 Task: Create new Company, with domain: 'jpmmorgan.com' and type: 'Prospect'. Add new contact for this company, with mail Id: 'Aaradhya18Brown@jpmmorgan.com', First Name: Aaradhya, Last name:  Brown, Job Title: 'Procurement Manager', Phone Number: '(512) 555-2349'. Change life cycle stage to  Lead and lead status to  In Progress. Logged in from softage.6@softage.net
Action: Mouse pressed left at (99, 71)
Screenshot: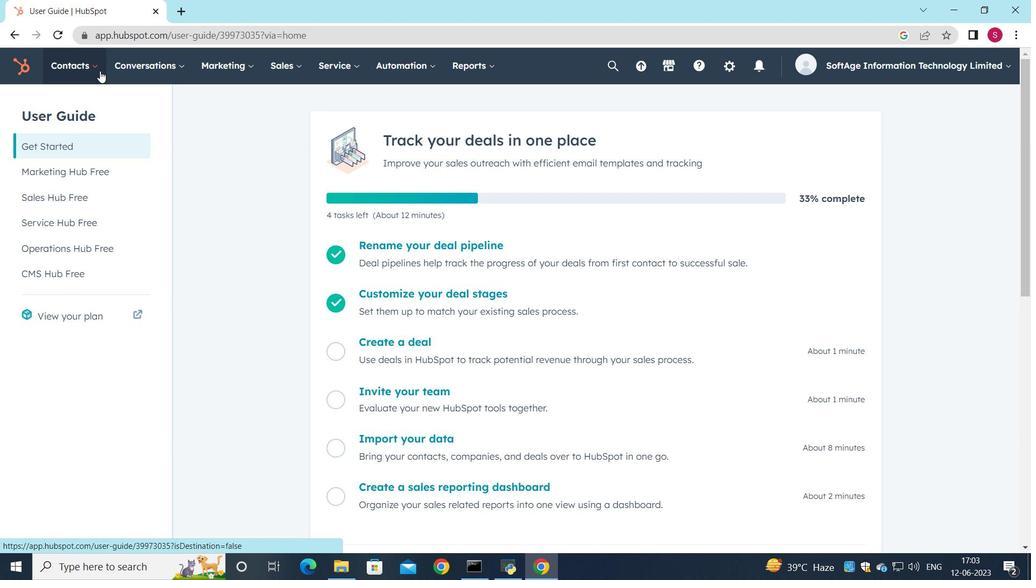 
Action: Mouse moved to (95, 128)
Screenshot: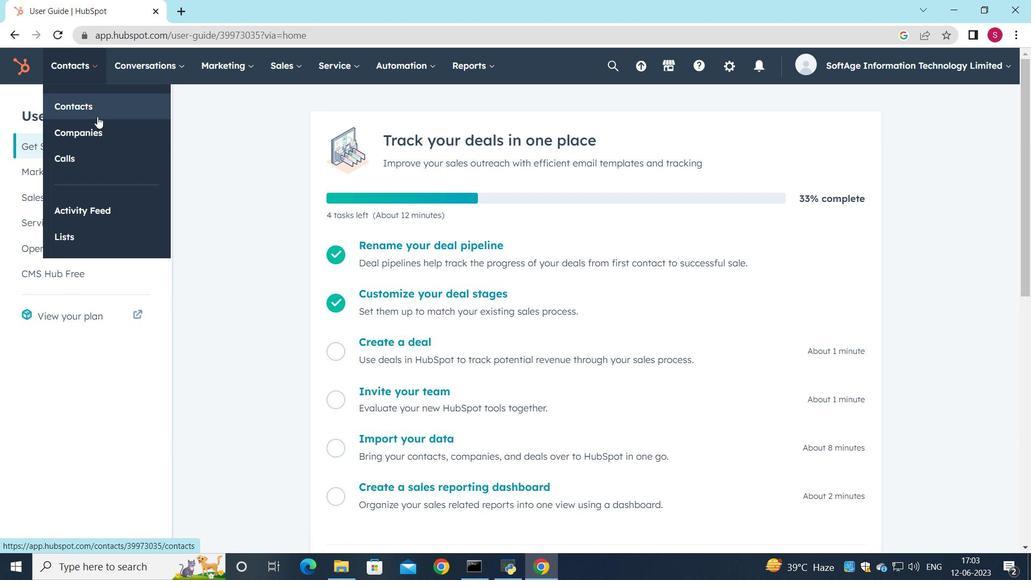 
Action: Mouse pressed left at (95, 128)
Screenshot: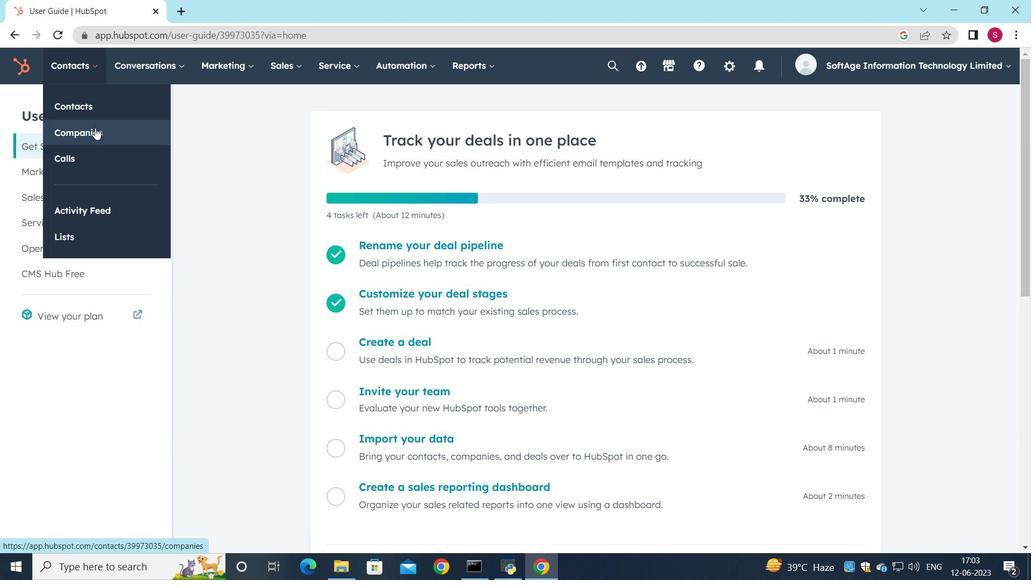 
Action: Mouse moved to (949, 108)
Screenshot: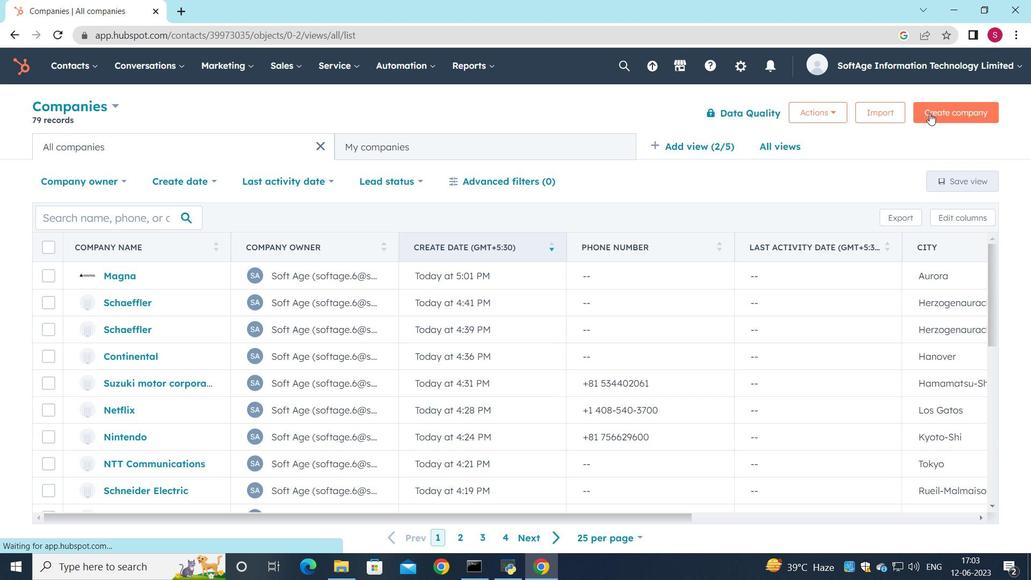 
Action: Mouse pressed left at (949, 108)
Screenshot: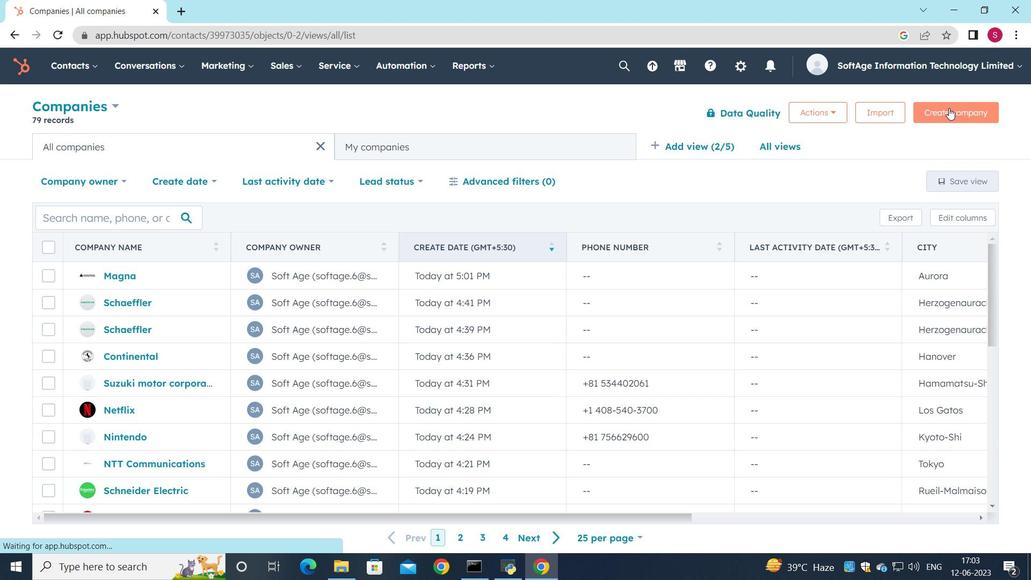 
Action: Mouse moved to (786, 182)
Screenshot: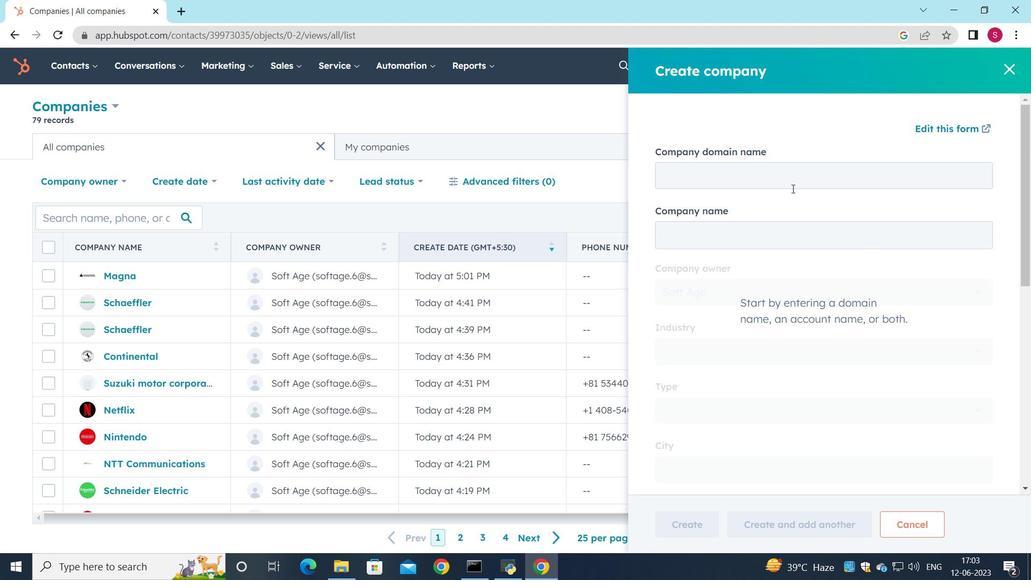 
Action: Mouse pressed left at (786, 182)
Screenshot: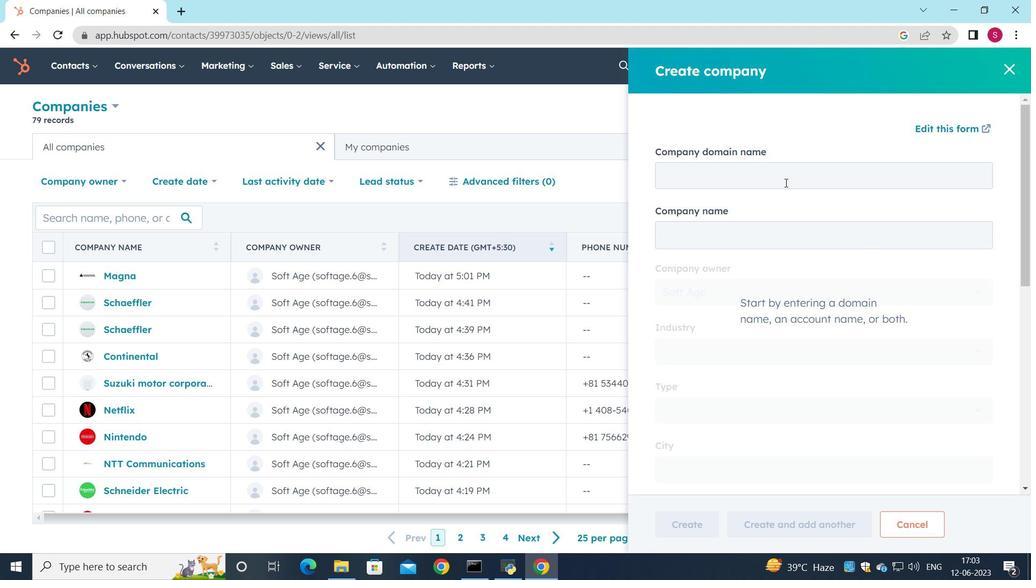 
Action: Key pressed jpmorgan.com
Screenshot: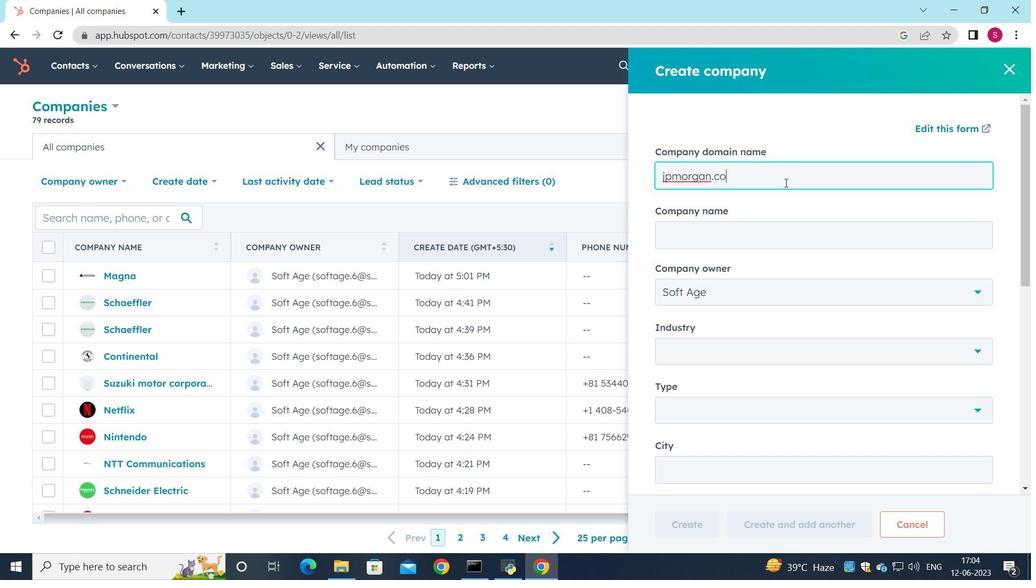 
Action: Mouse moved to (713, 399)
Screenshot: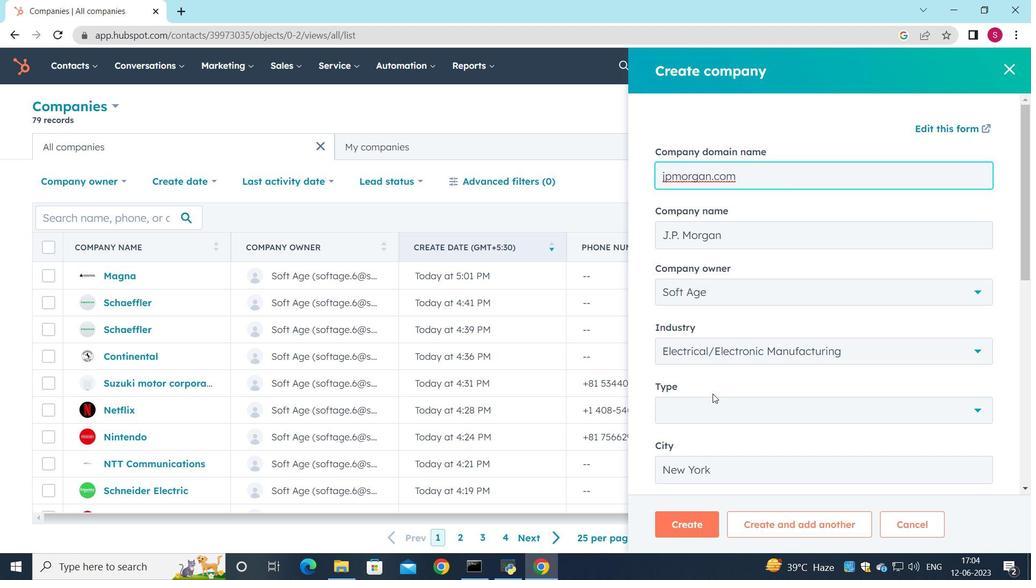 
Action: Mouse pressed left at (713, 399)
Screenshot: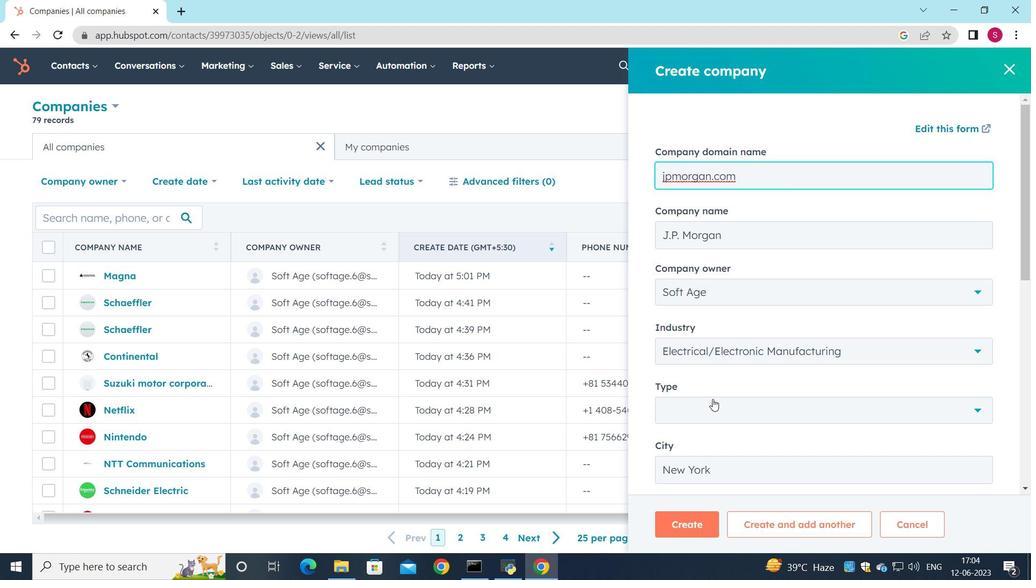 
Action: Mouse moved to (700, 287)
Screenshot: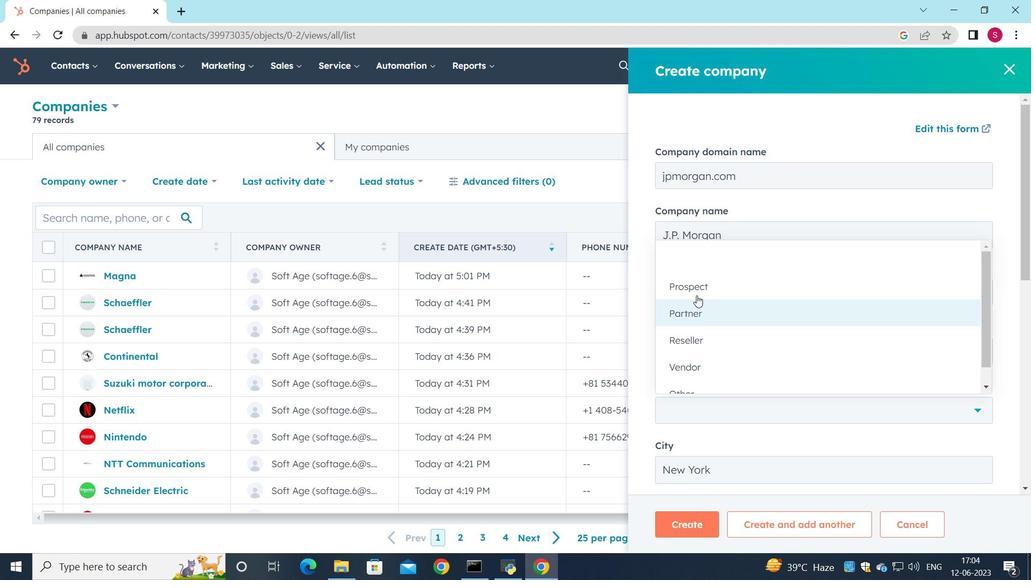 
Action: Mouse pressed left at (700, 287)
Screenshot: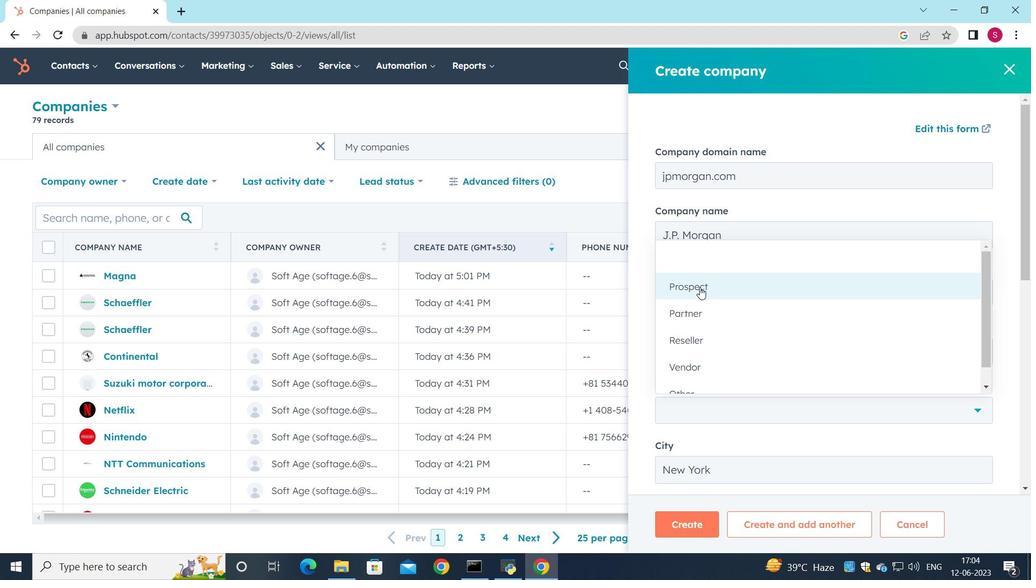 
Action: Mouse moved to (703, 281)
Screenshot: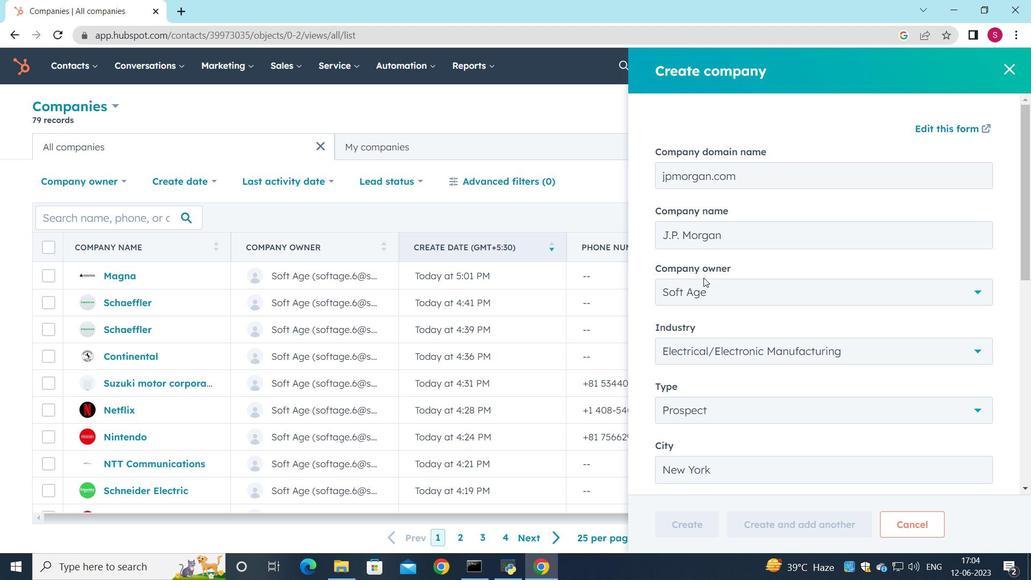 
Action: Mouse scrolled (703, 277) with delta (0, 0)
Screenshot: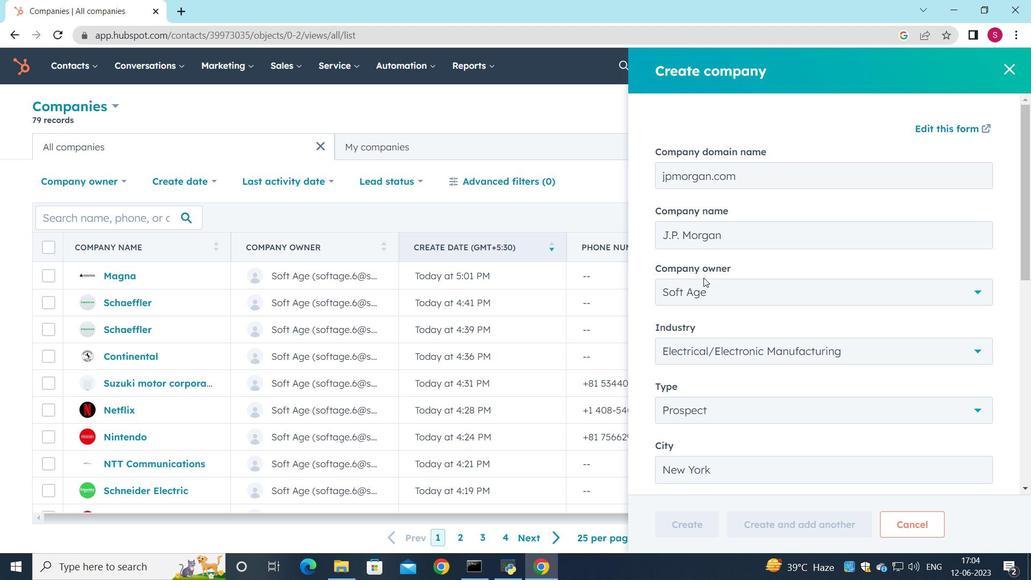 
Action: Mouse moved to (703, 282)
Screenshot: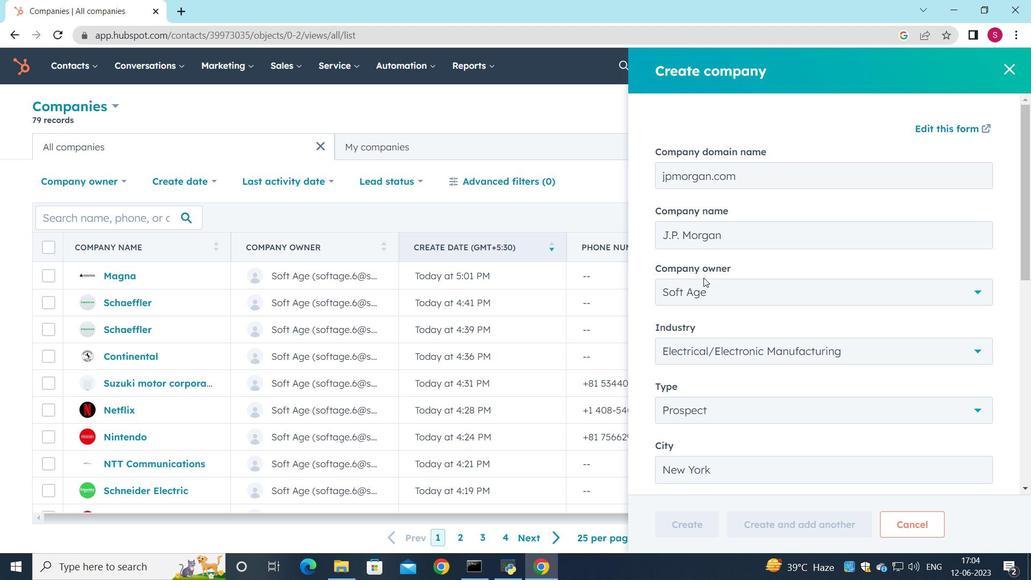 
Action: Mouse scrolled (703, 277) with delta (0, 0)
Screenshot: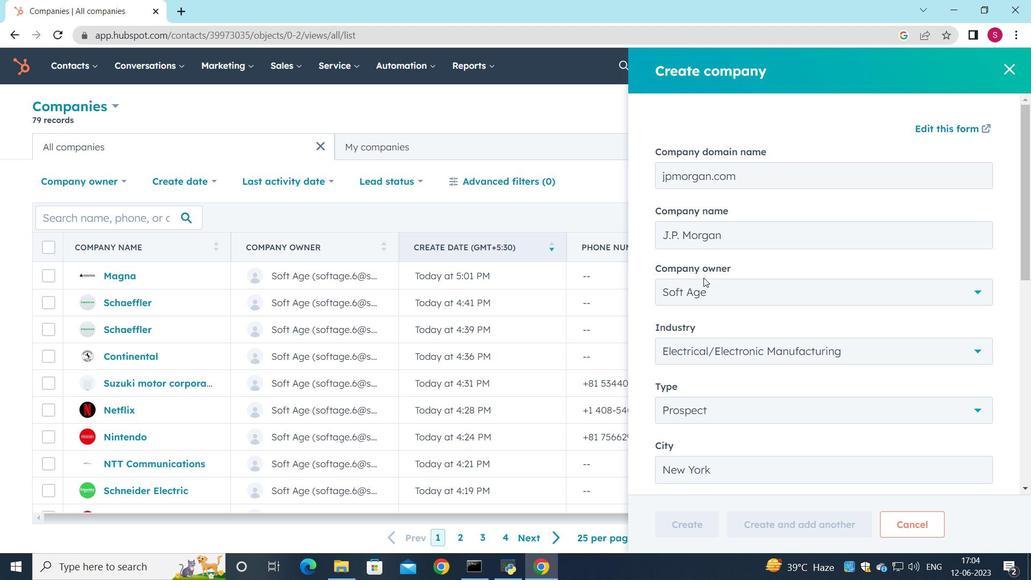 
Action: Mouse moved to (722, 398)
Screenshot: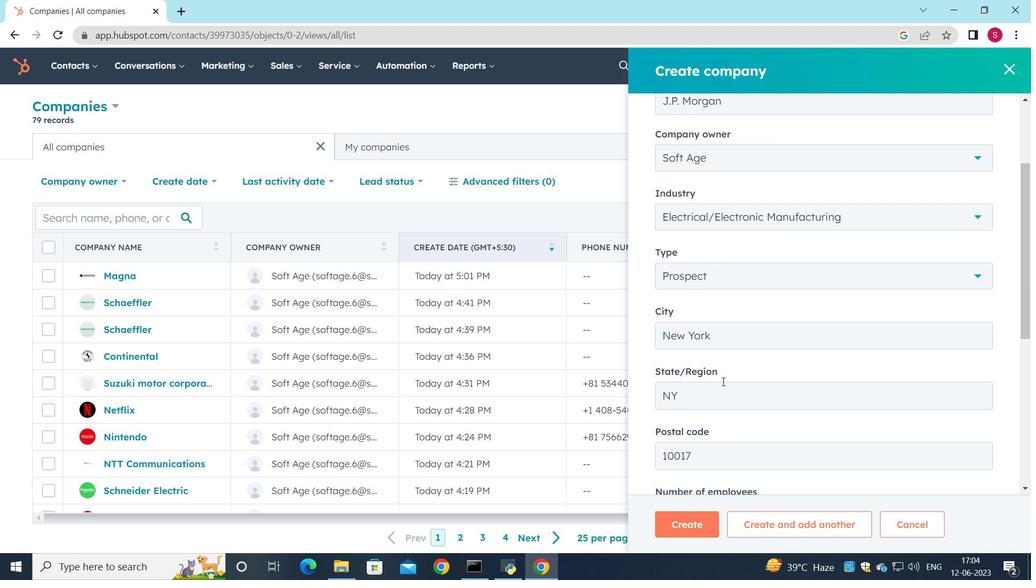 
Action: Mouse scrolled (722, 398) with delta (0, 0)
Screenshot: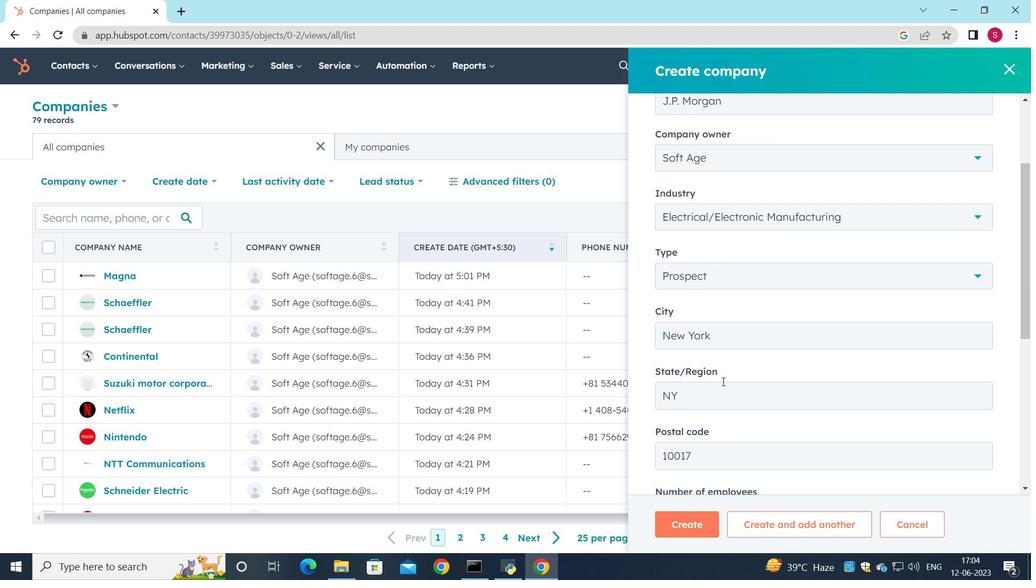 
Action: Mouse moved to (722, 399)
Screenshot: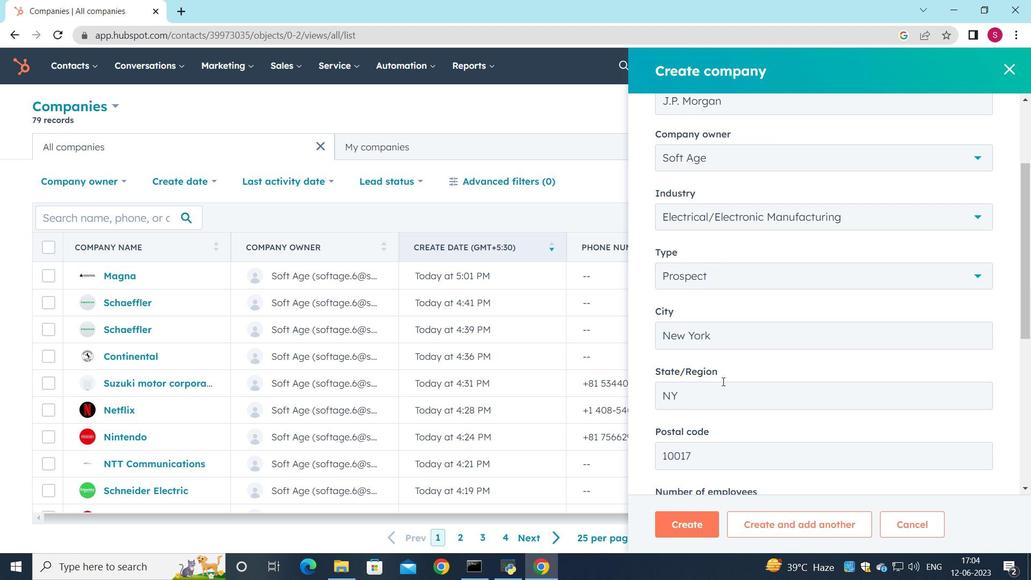 
Action: Mouse scrolled (722, 398) with delta (0, 0)
Screenshot: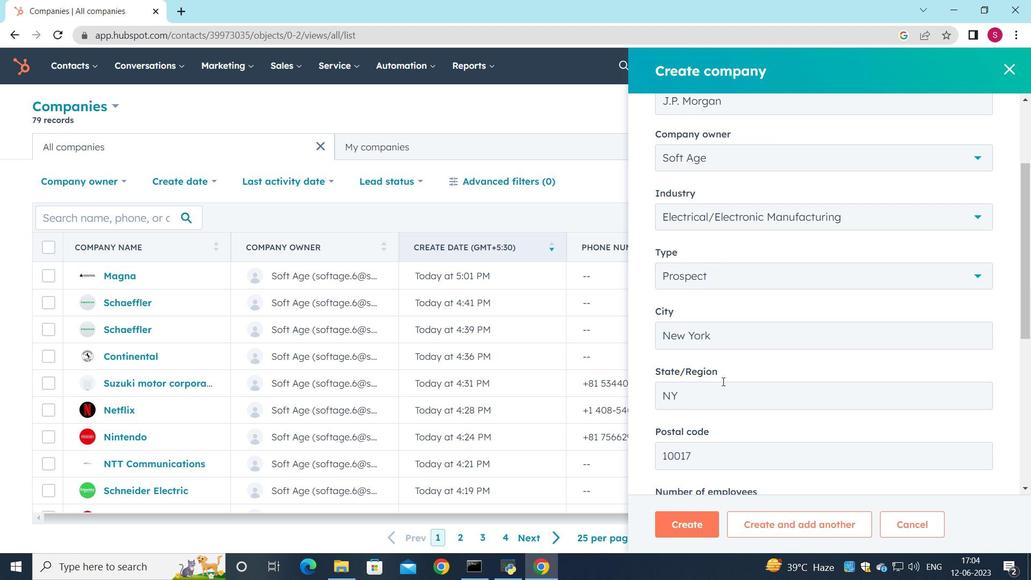 
Action: Mouse scrolled (722, 398) with delta (0, 0)
Screenshot: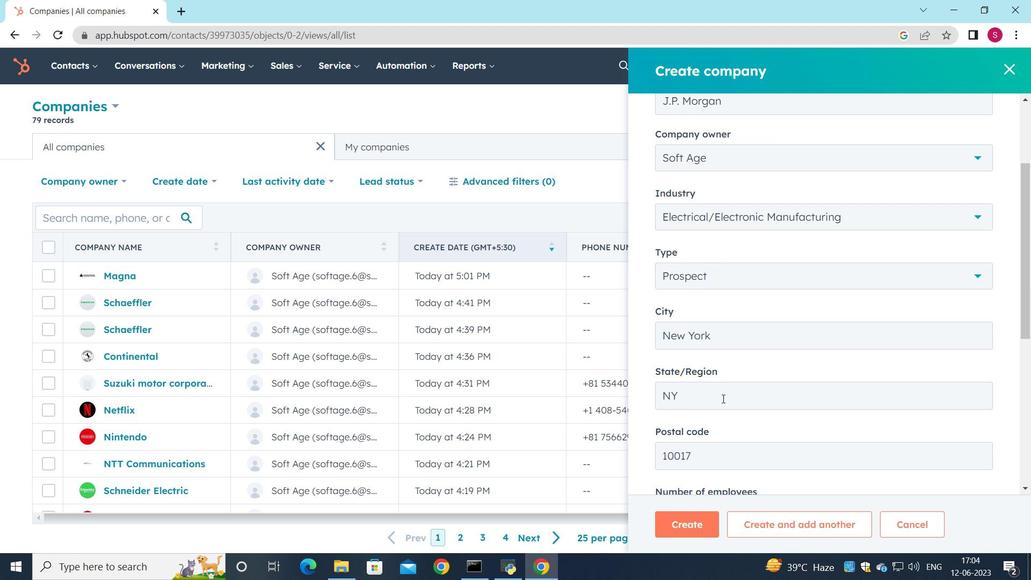 
Action: Mouse moved to (723, 405)
Screenshot: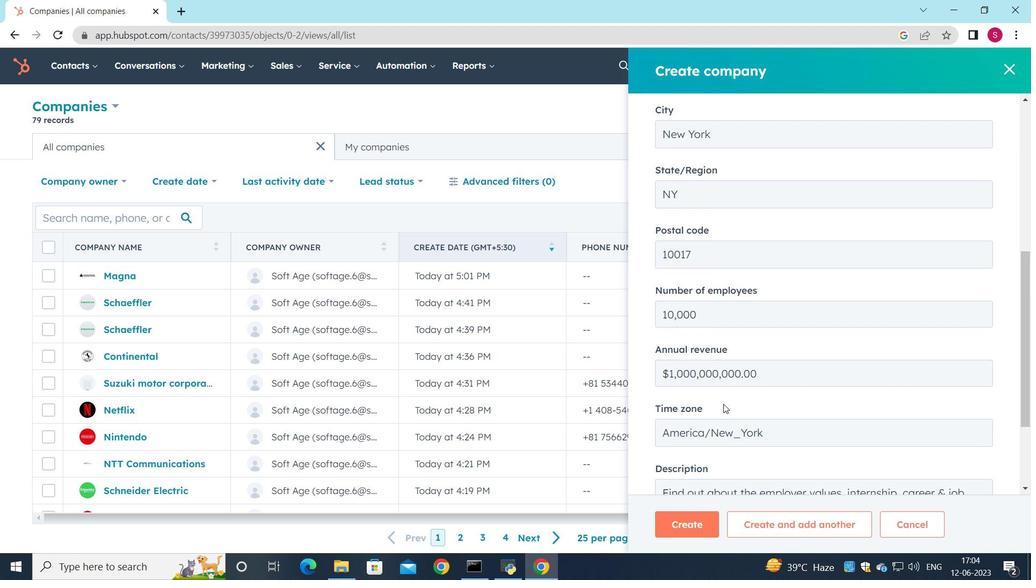 
Action: Mouse scrolled (723, 405) with delta (0, 0)
Screenshot: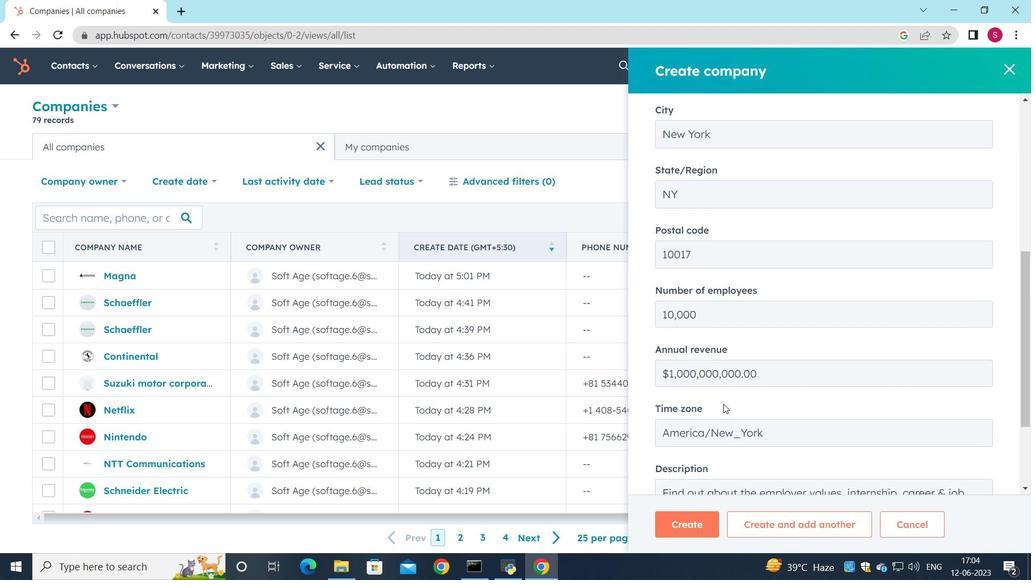 
Action: Mouse scrolled (723, 405) with delta (0, 0)
Screenshot: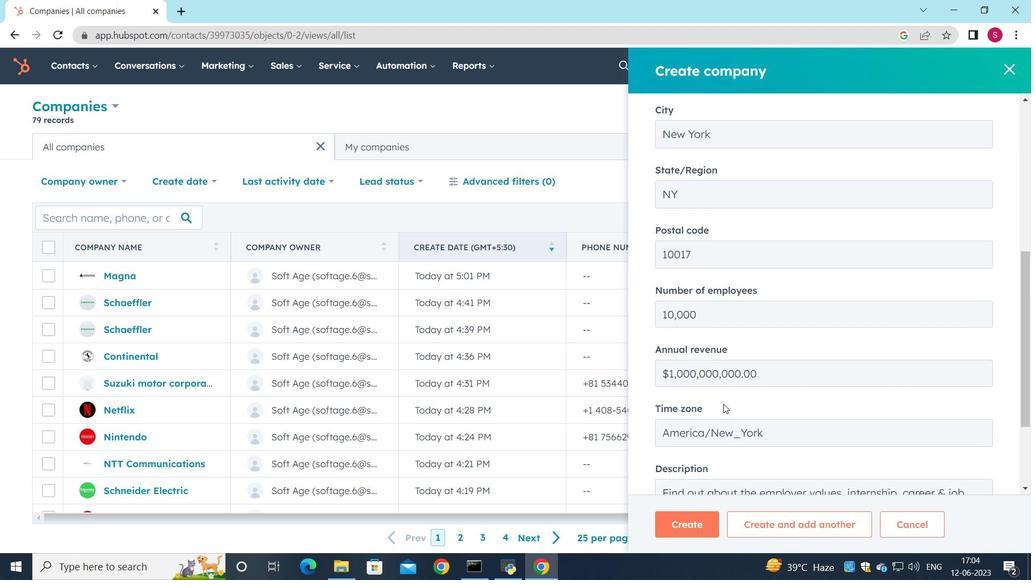 
Action: Mouse moved to (696, 527)
Screenshot: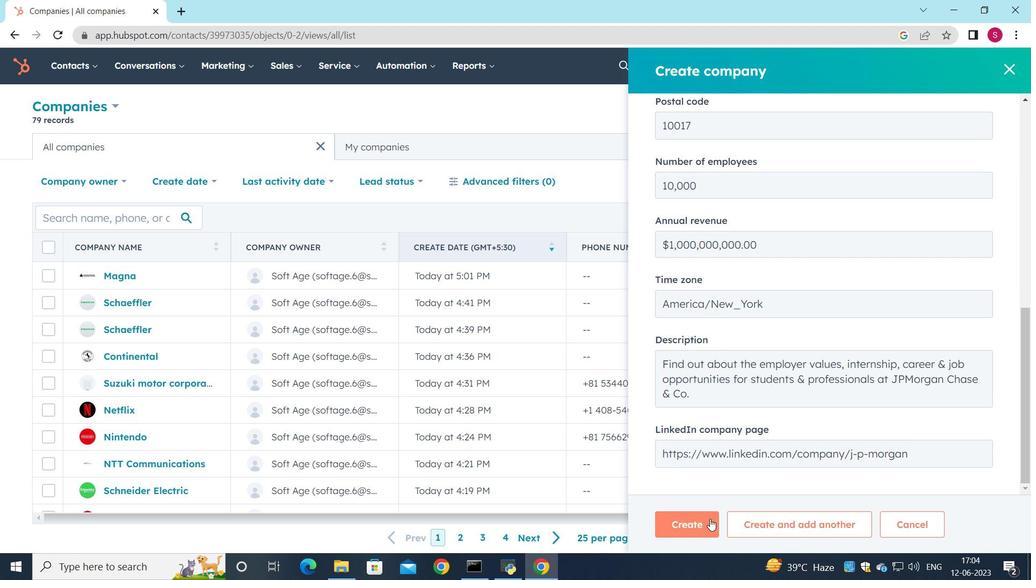 
Action: Mouse pressed left at (696, 527)
Screenshot: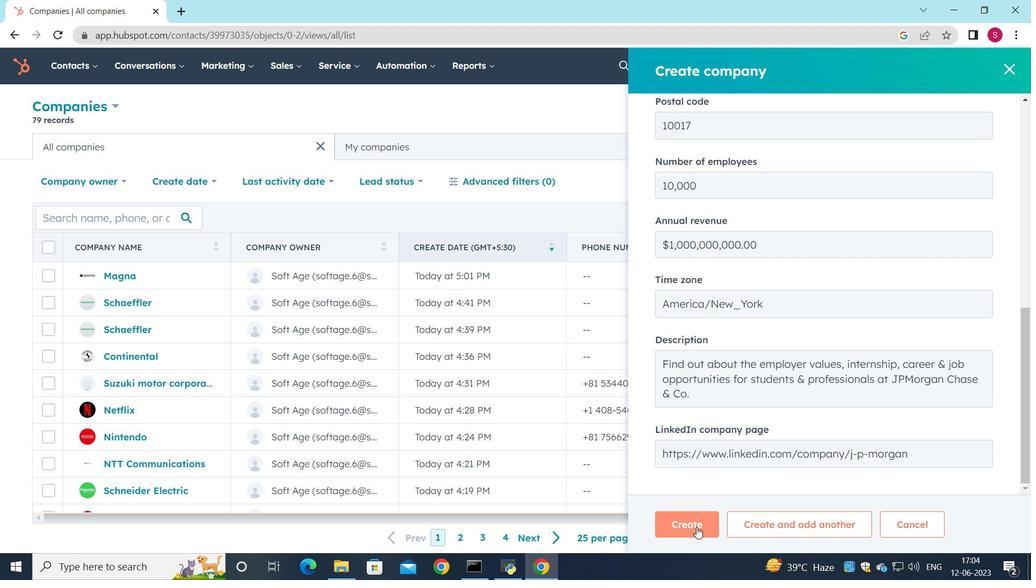 
Action: Mouse moved to (701, 432)
Screenshot: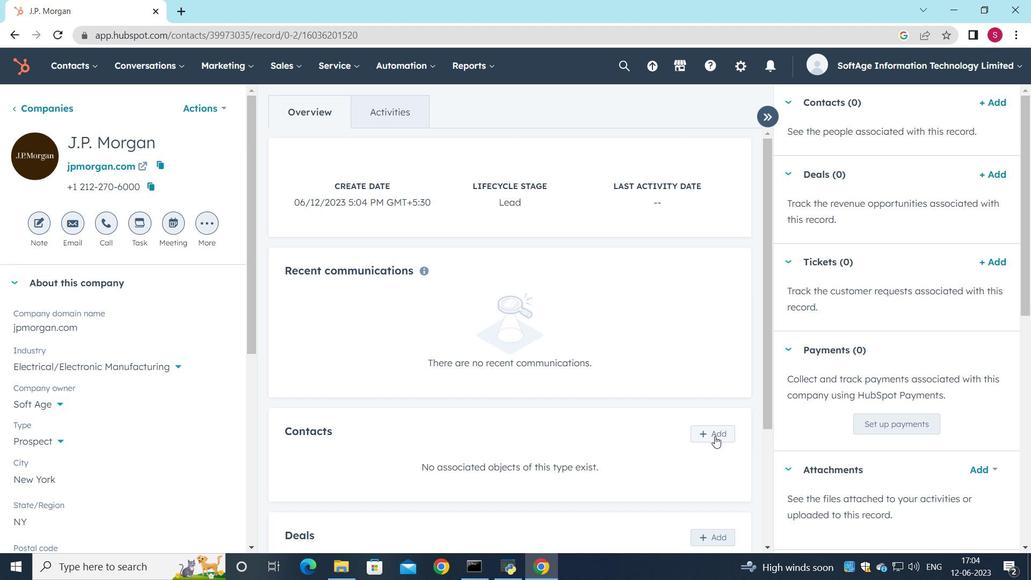 
Action: Mouse pressed left at (701, 432)
Screenshot: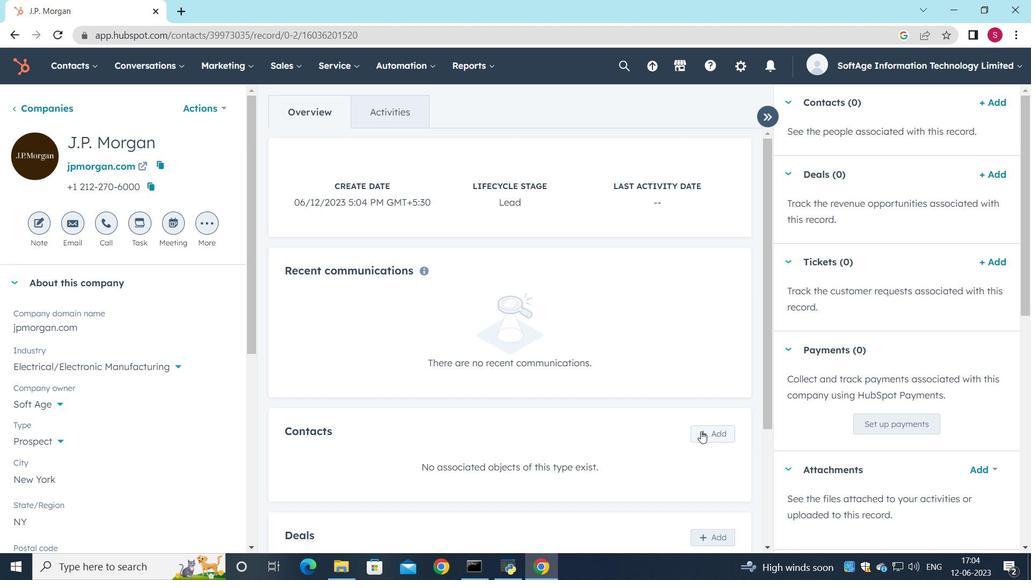 
Action: Mouse moved to (721, 127)
Screenshot: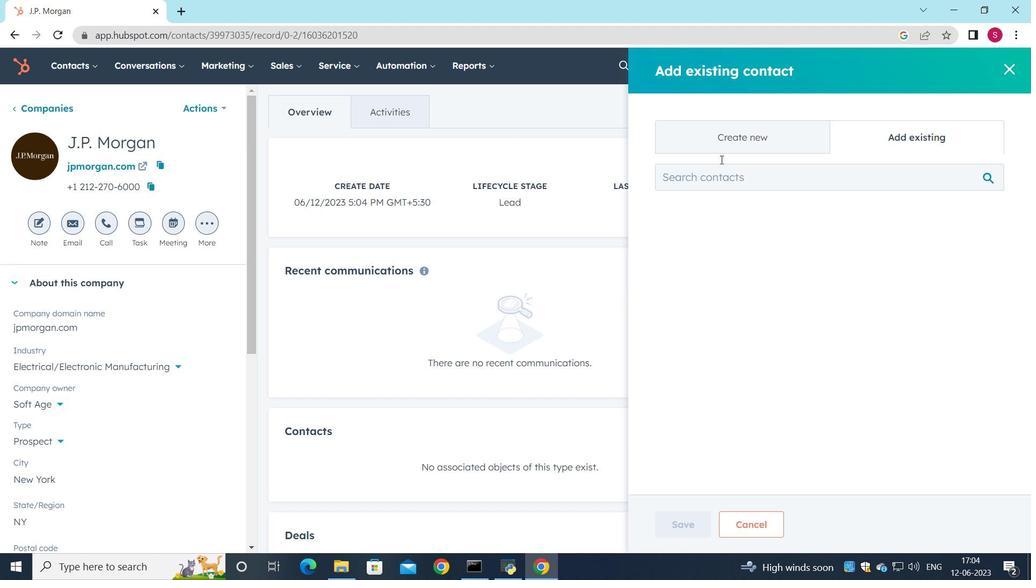 
Action: Mouse pressed left at (721, 127)
Screenshot: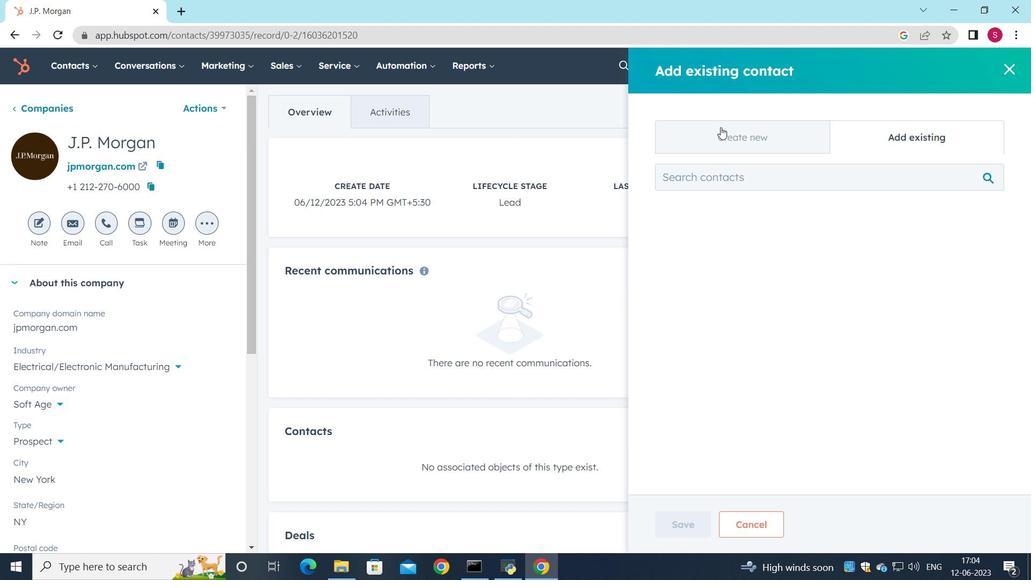 
Action: Mouse moved to (725, 216)
Screenshot: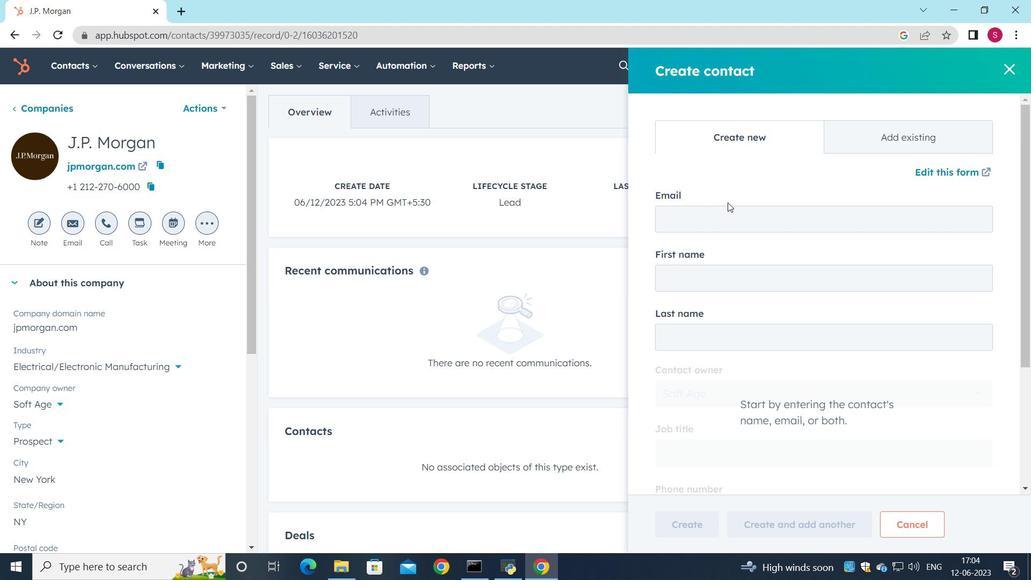 
Action: Mouse pressed left at (725, 216)
Screenshot: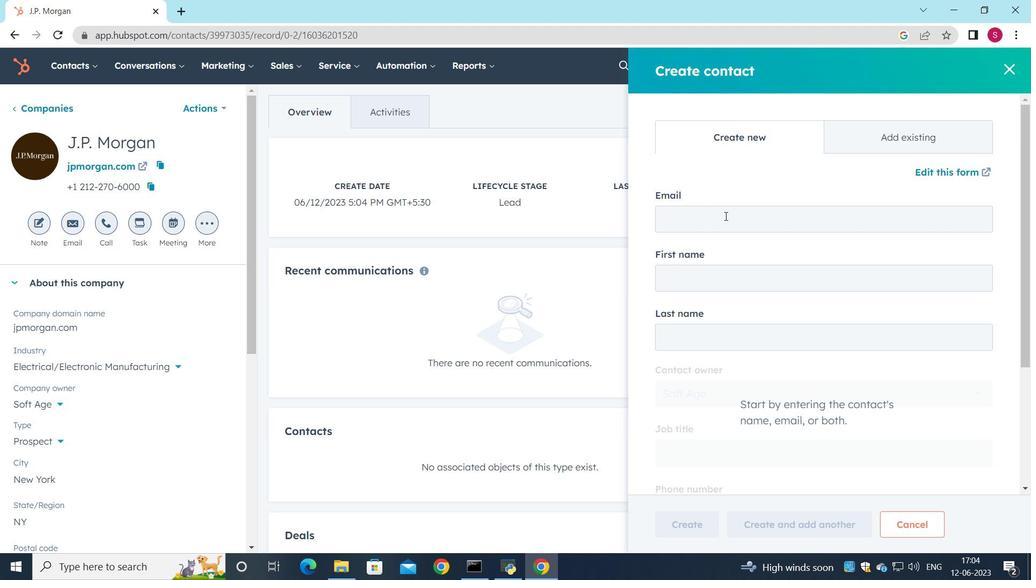 
Action: Key pressed <Key.shift>Aaradhya18<Key.shift><Key.shift><Key.shift><Key.shift>Brown<Key.shift><Key.shift><Key.shift>@jpmorgan.com
Screenshot: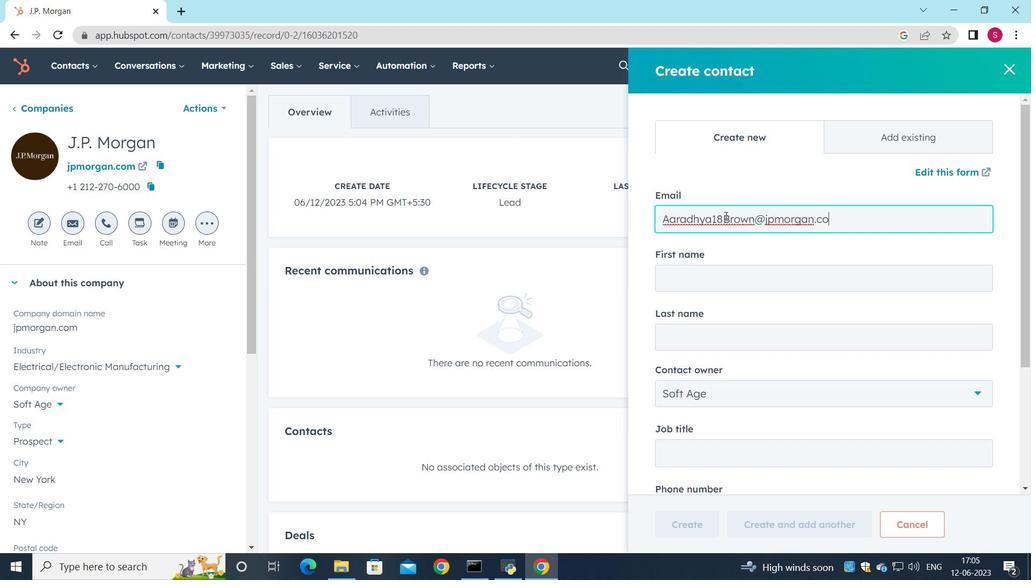 
Action: Mouse moved to (732, 283)
Screenshot: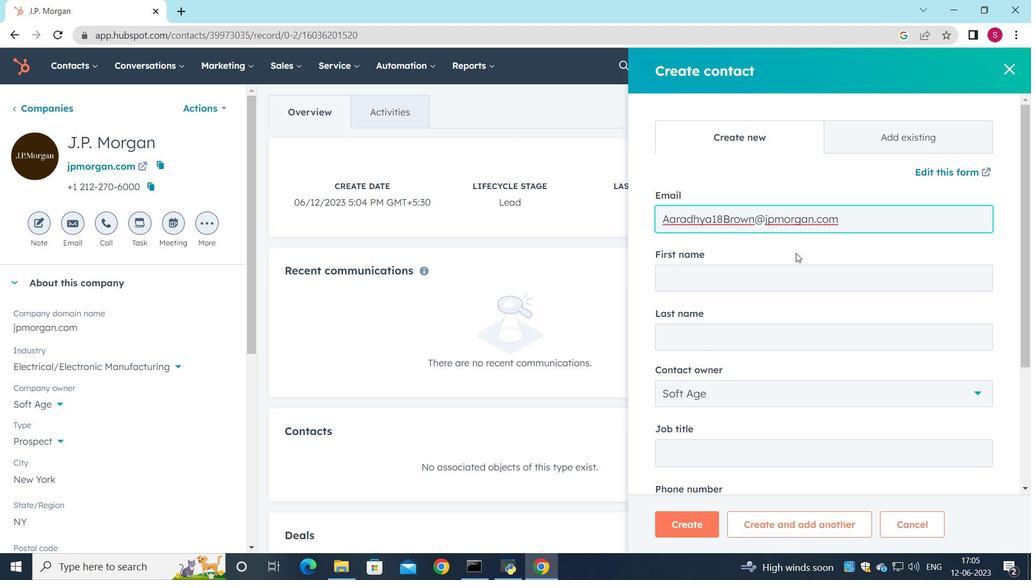 
Action: Mouse pressed left at (732, 283)
Screenshot: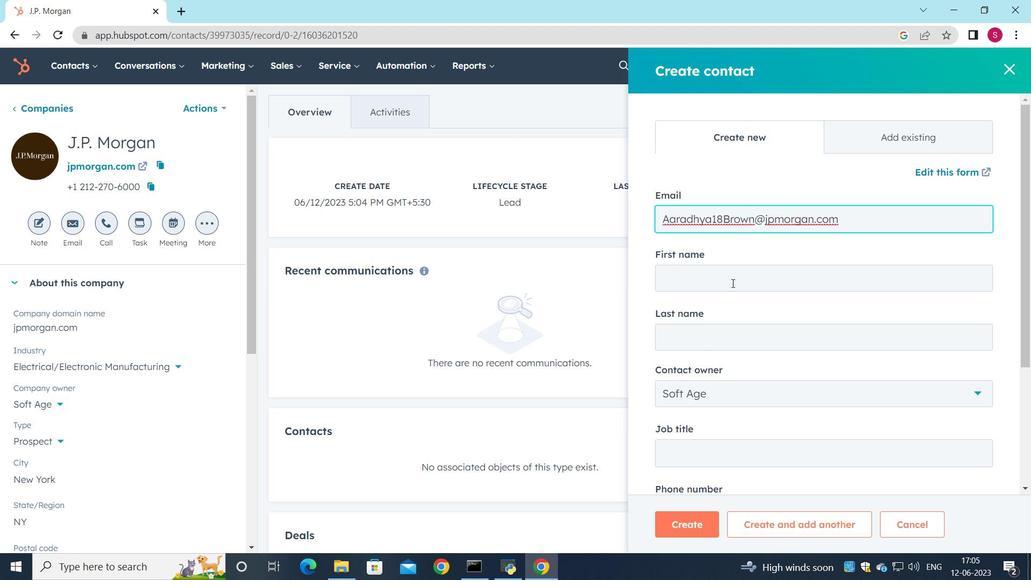 
Action: Key pressed <Key.shift>Aradhya
Screenshot: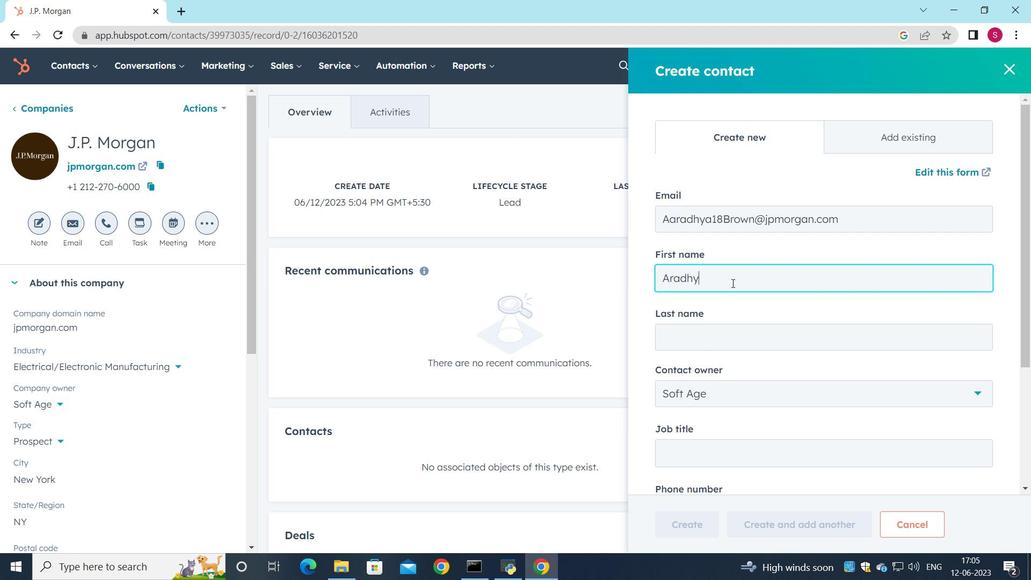 
Action: Mouse moved to (675, 344)
Screenshot: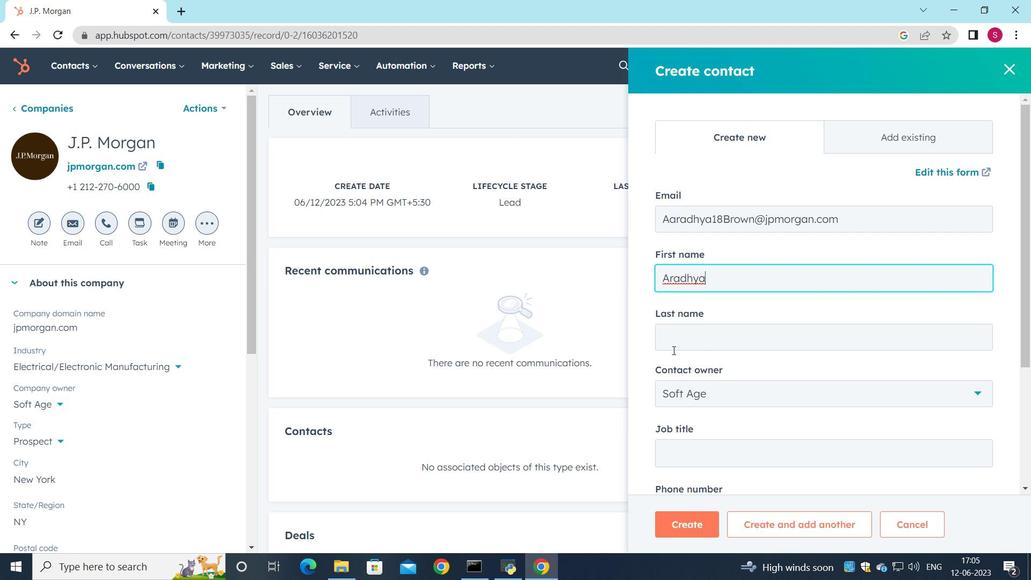 
Action: Mouse pressed left at (675, 344)
Screenshot: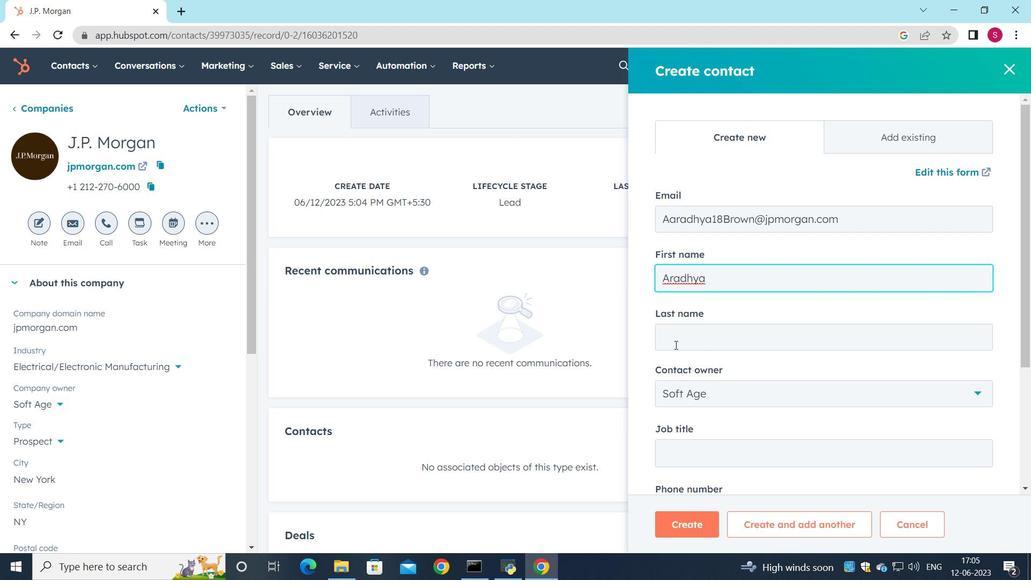 
Action: Key pressed <Key.shift_r><Key.shift_r><Key.shift_r><Key.shift_r><Key.shift_r><Key.shift_r><Key.shift_r>Brown
Screenshot: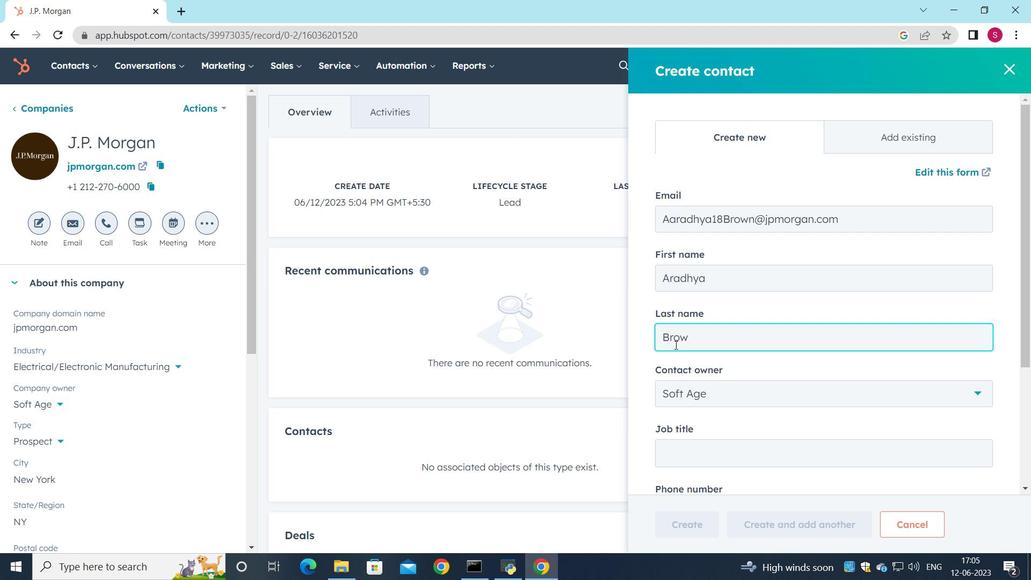
Action: Mouse moved to (737, 457)
Screenshot: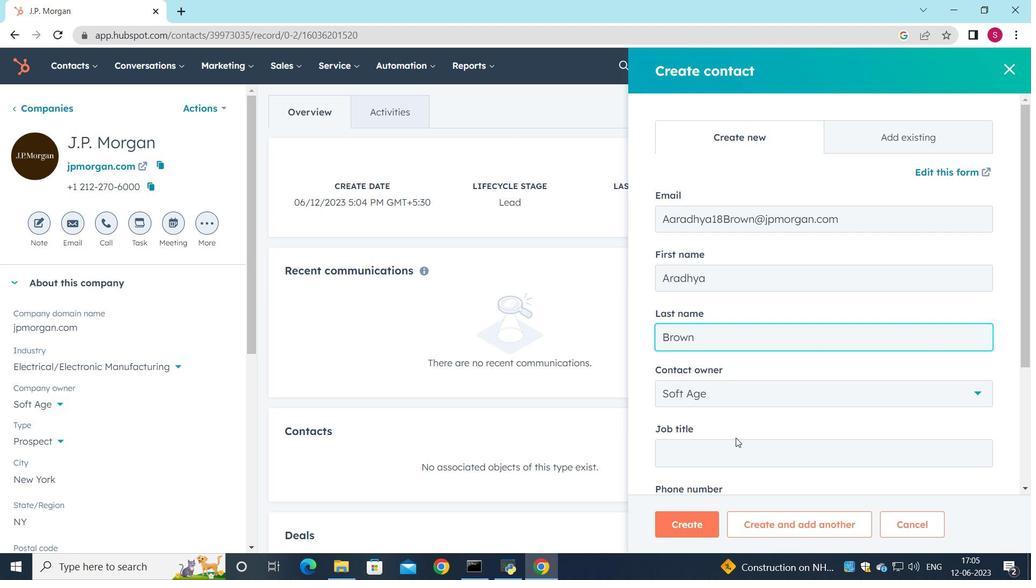 
Action: Mouse pressed left at (737, 457)
Screenshot: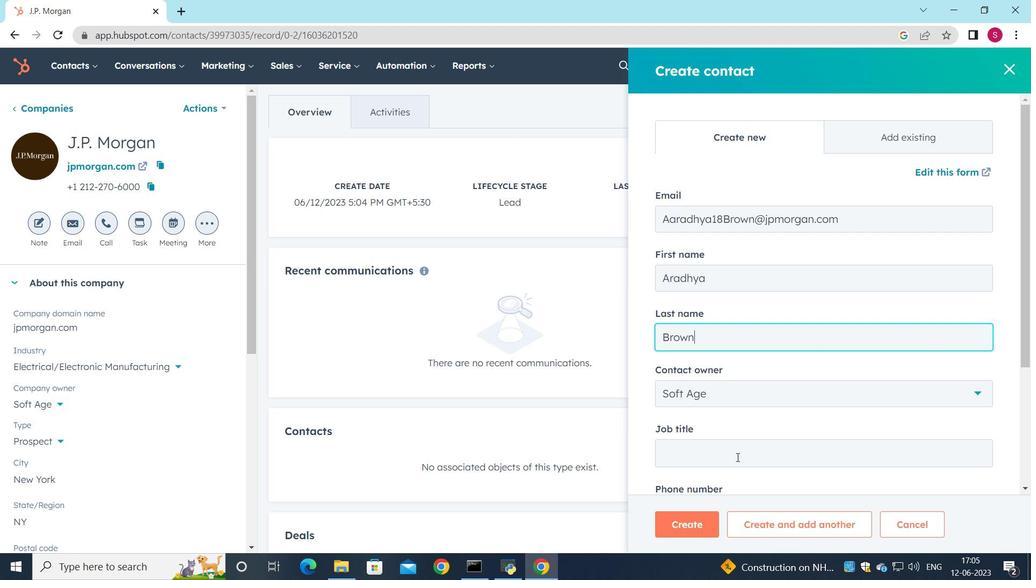 
Action: Key pressed <Key.shift_r><Key.shift_r>Procurement<Key.space><Key.shift_r>Manager
Screenshot: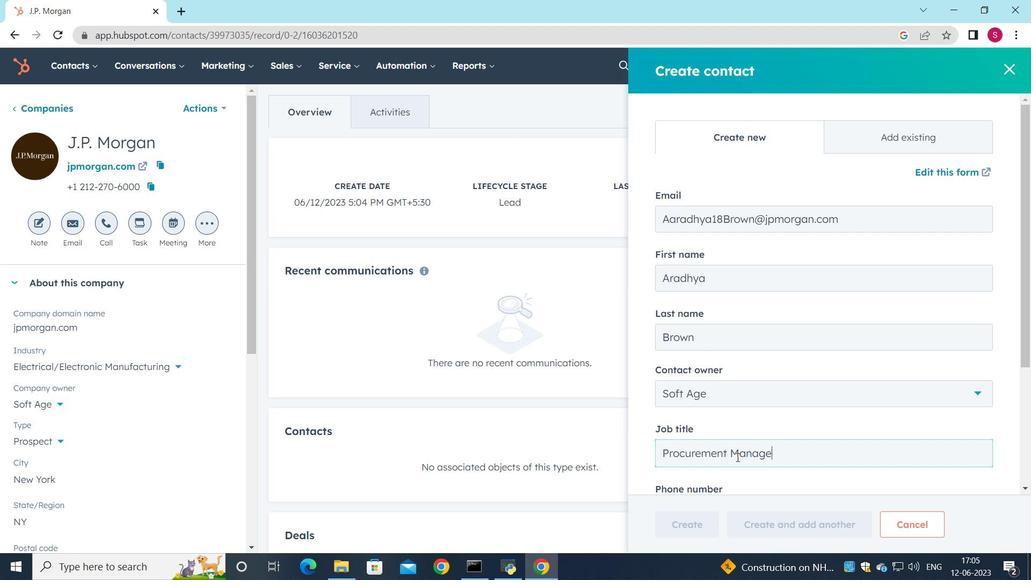 
Action: Mouse moved to (737, 455)
Screenshot: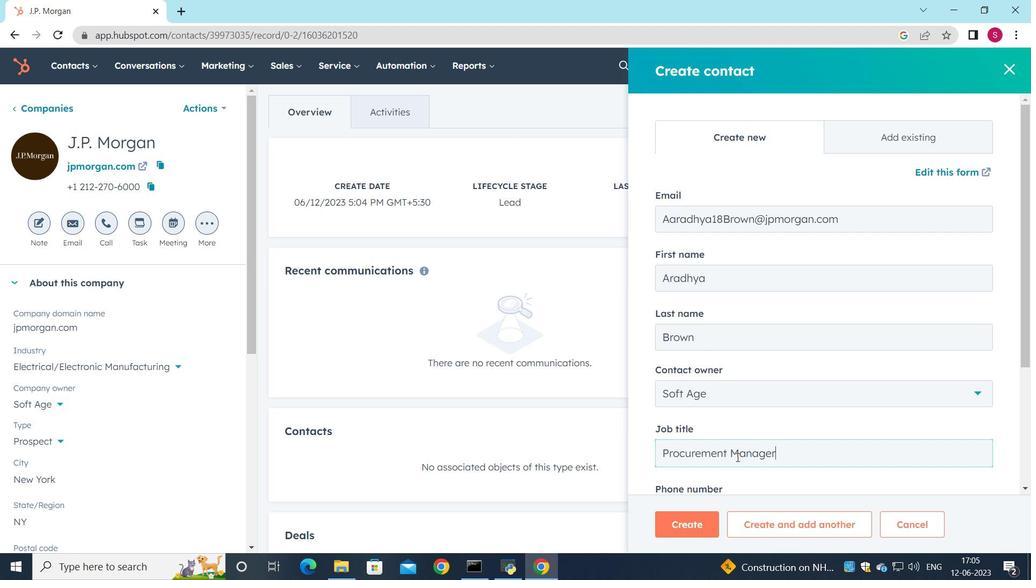 
Action: Mouse scrolled (737, 454) with delta (0, 0)
Screenshot: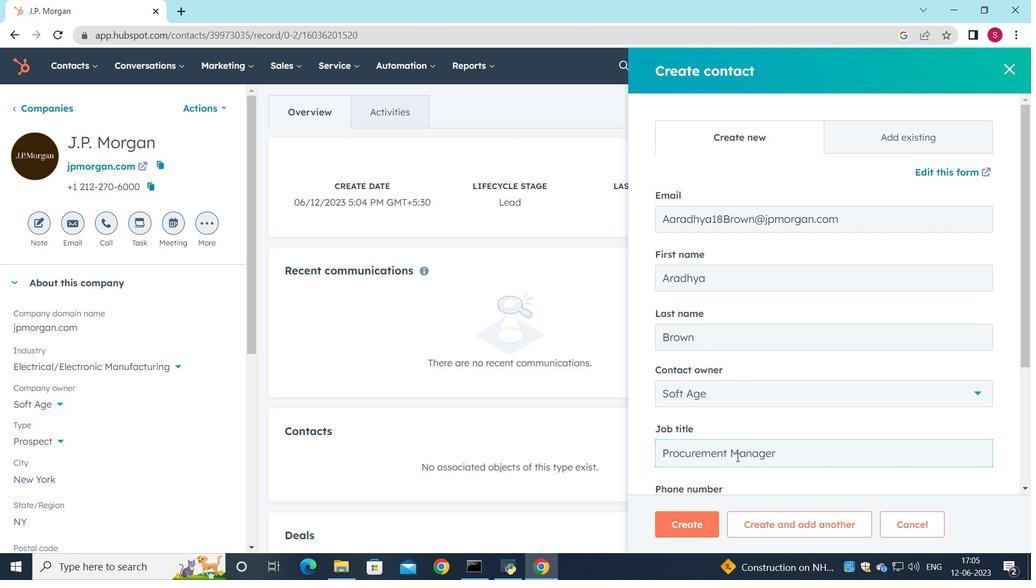 
Action: Mouse scrolled (737, 454) with delta (0, 0)
Screenshot: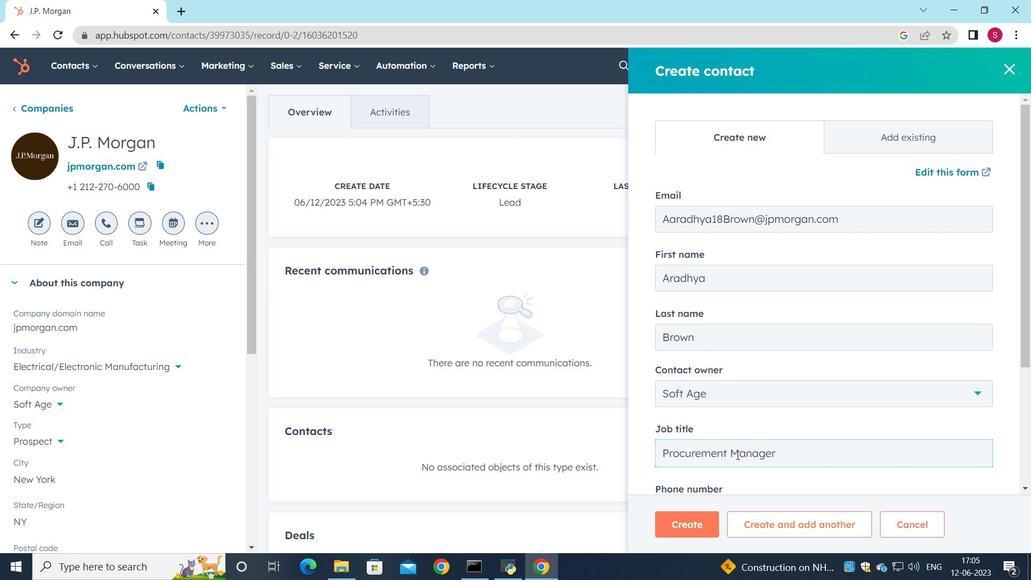 
Action: Mouse moved to (724, 386)
Screenshot: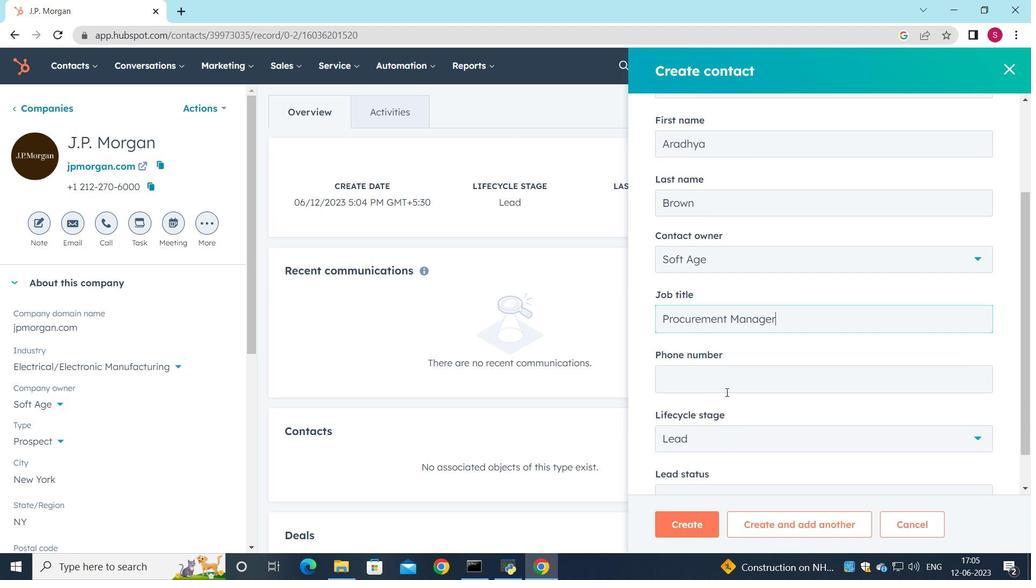 
Action: Mouse pressed left at (724, 386)
Screenshot: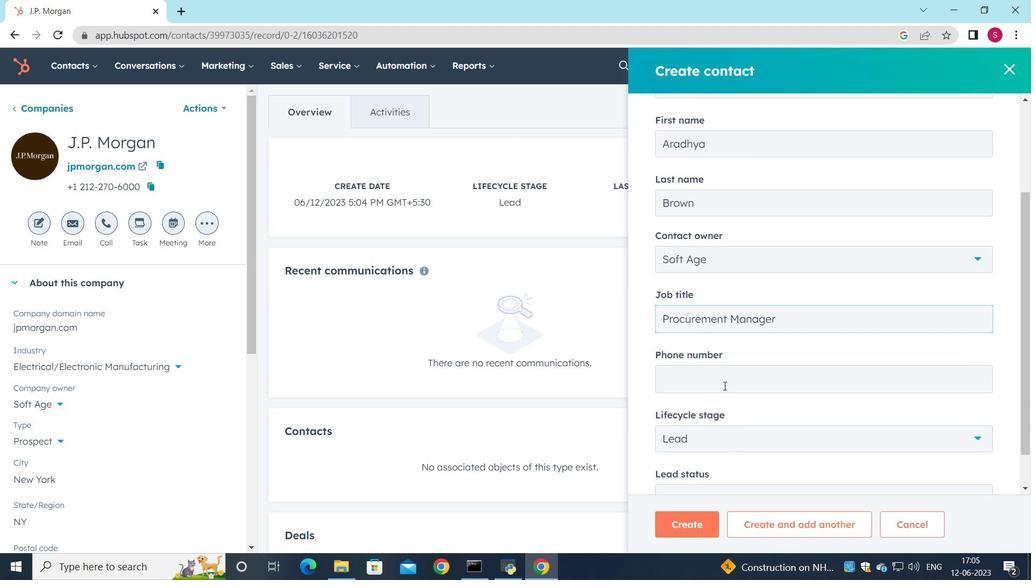 
Action: Mouse moved to (723, 386)
Screenshot: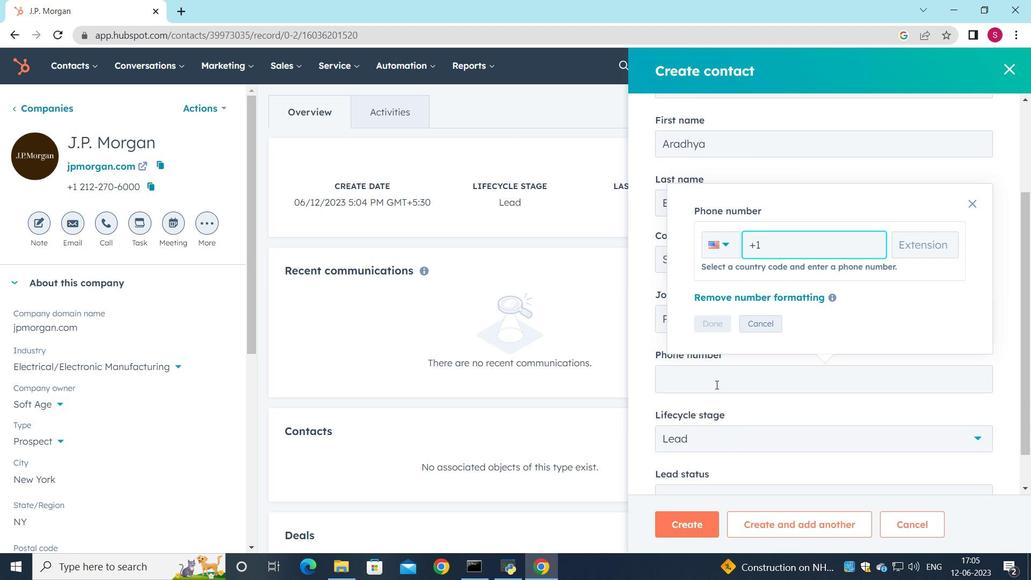 
Action: Key pressed 512
Screenshot: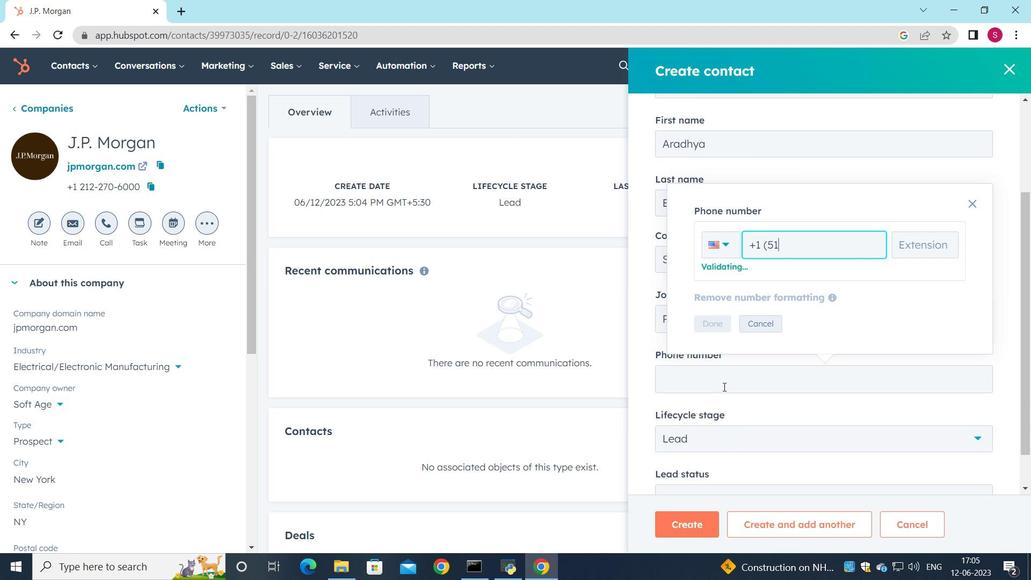 
Action: Mouse moved to (749, 397)
Screenshot: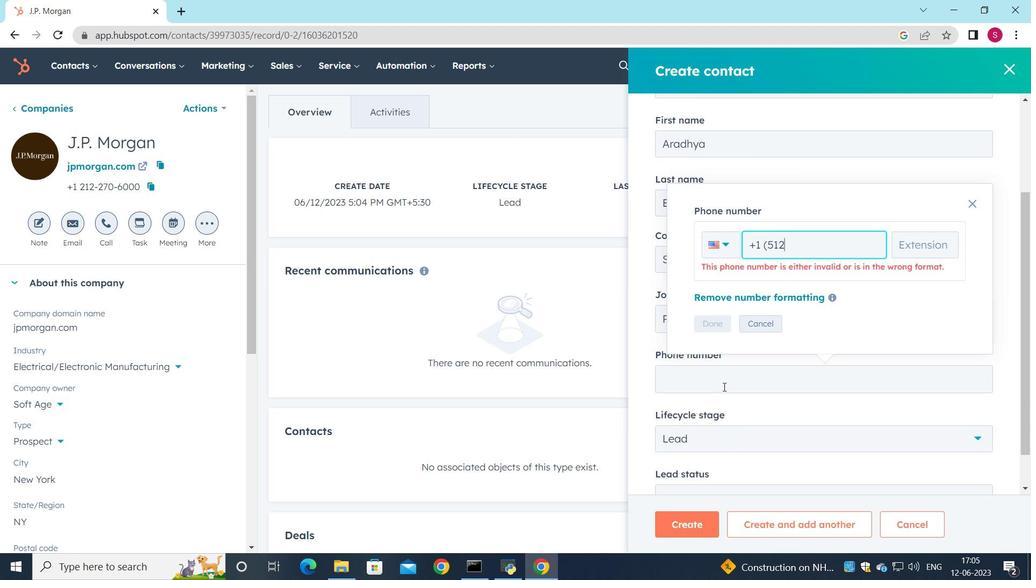 
Action: Key pressed 5552349
Screenshot: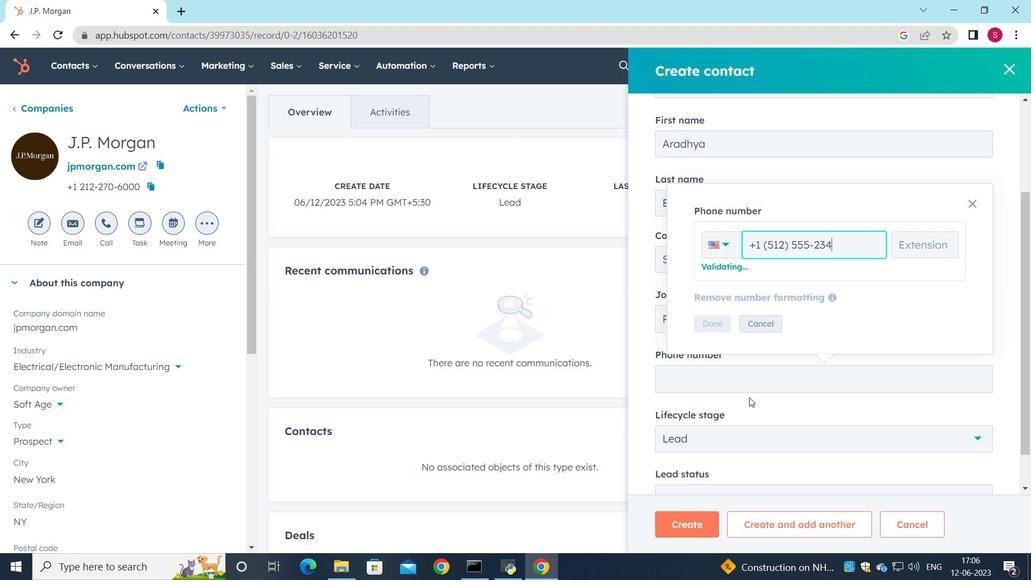 
Action: Mouse moved to (708, 321)
Screenshot: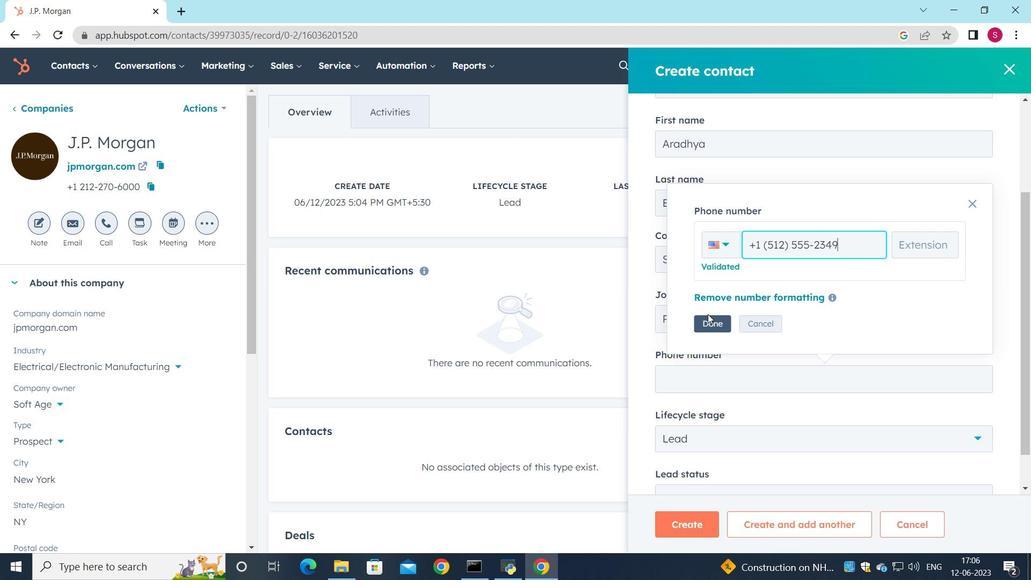 
Action: Mouse pressed left at (708, 321)
Screenshot: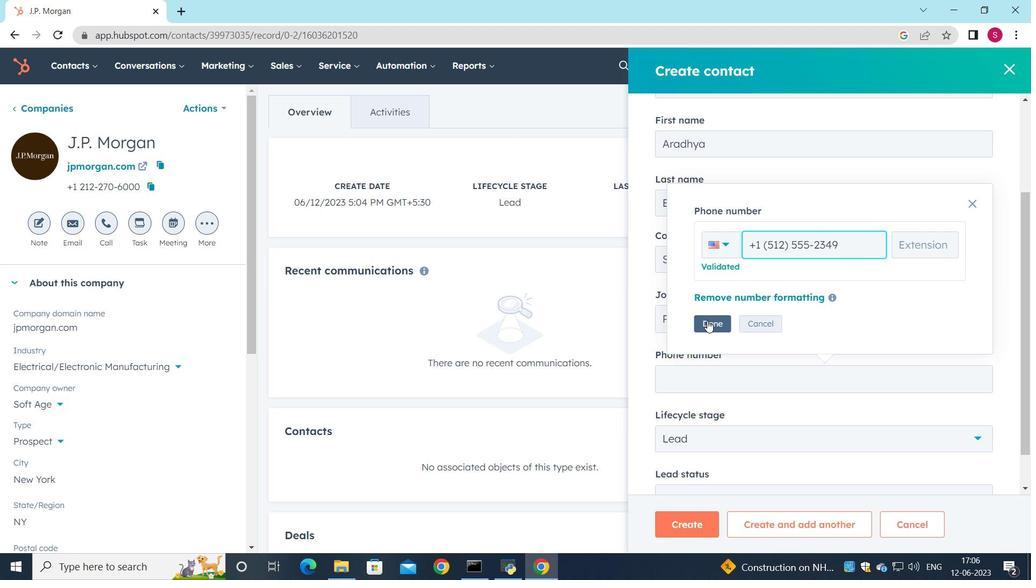 
Action: Mouse moved to (707, 336)
Screenshot: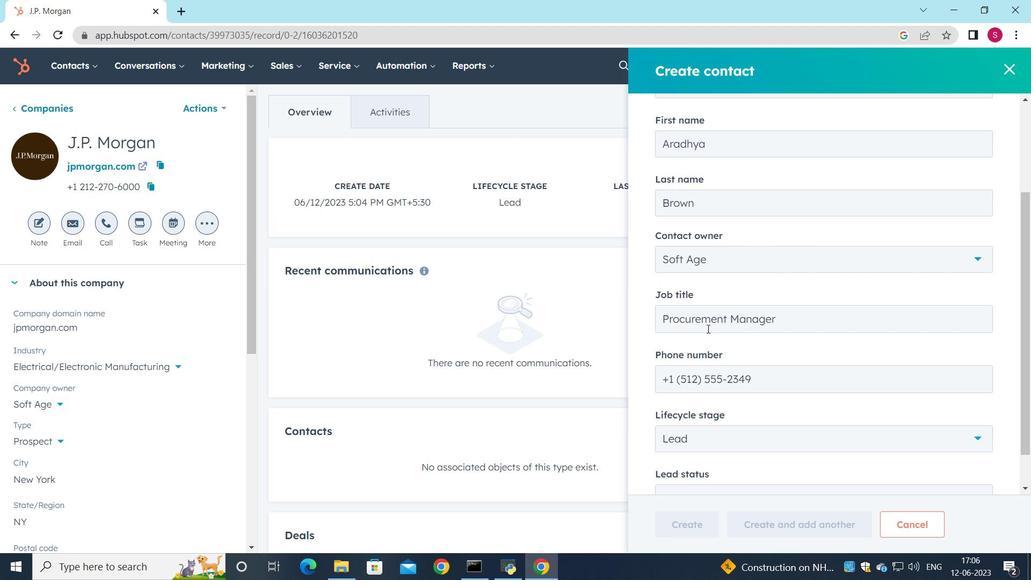 
Action: Mouse scrolled (707, 335) with delta (0, 0)
Screenshot: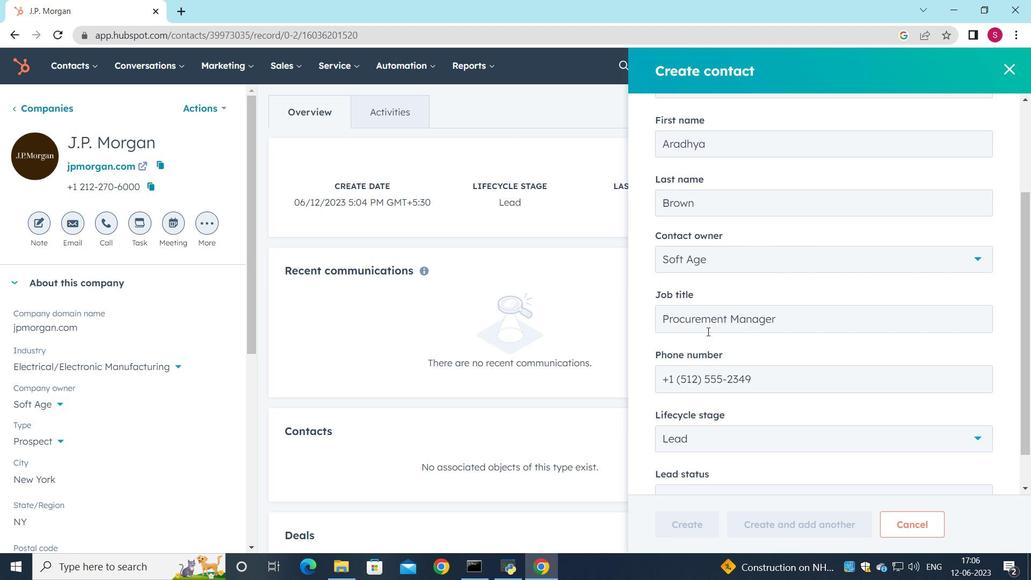 
Action: Mouse moved to (707, 343)
Screenshot: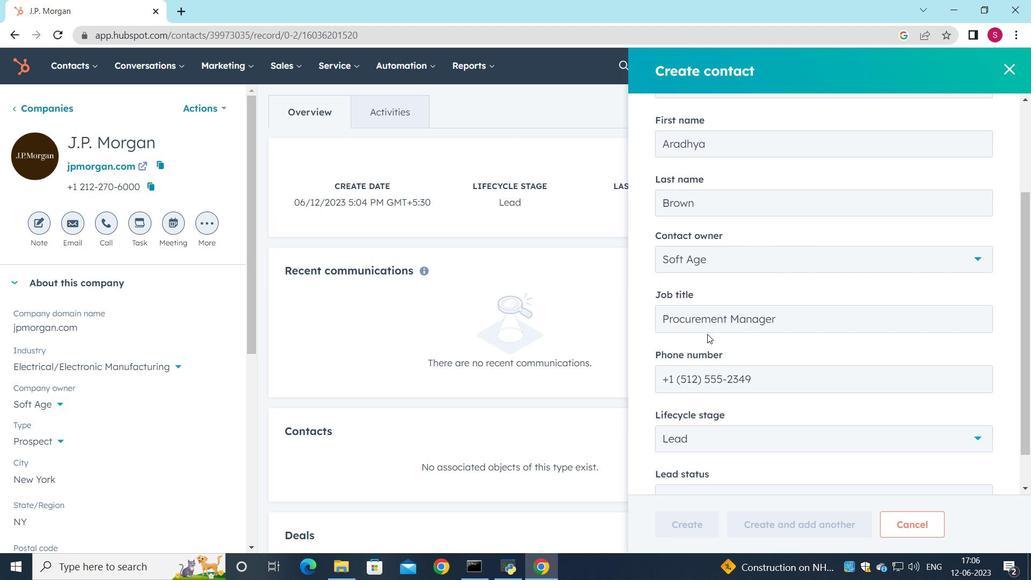 
Action: Mouse scrolled (707, 343) with delta (0, 0)
Screenshot: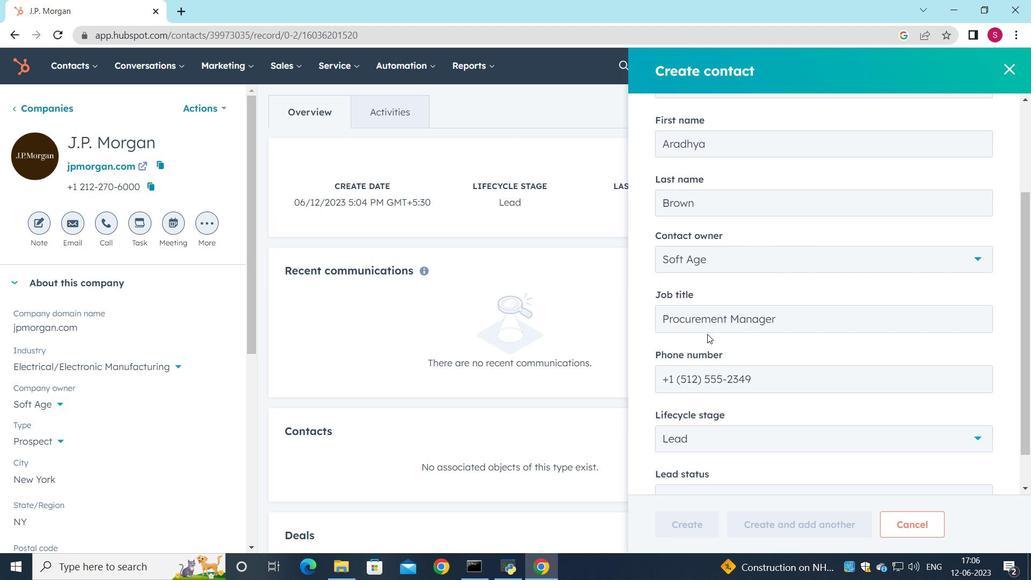 
Action: Mouse moved to (928, 456)
Screenshot: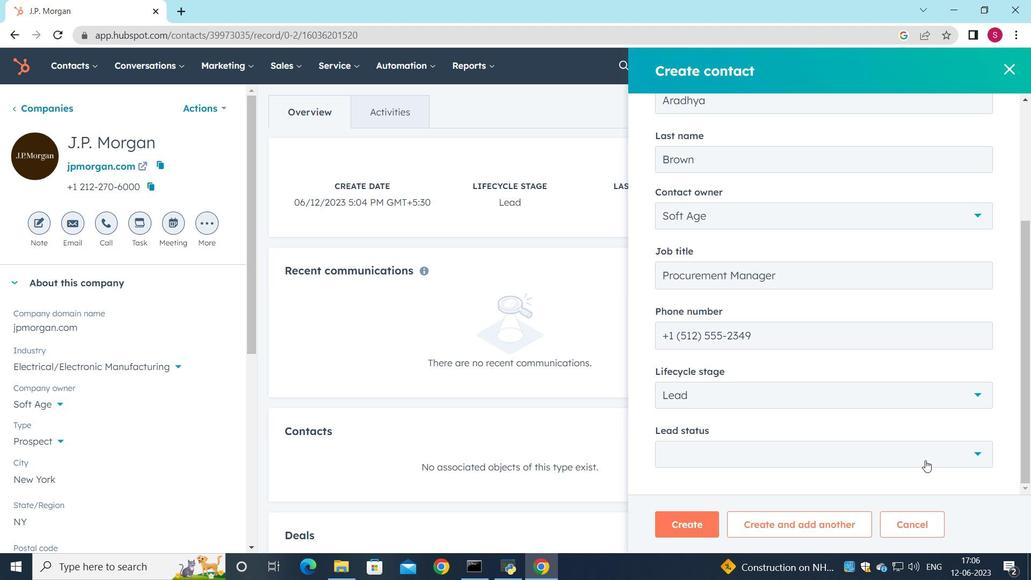 
Action: Mouse pressed left at (928, 456)
Screenshot: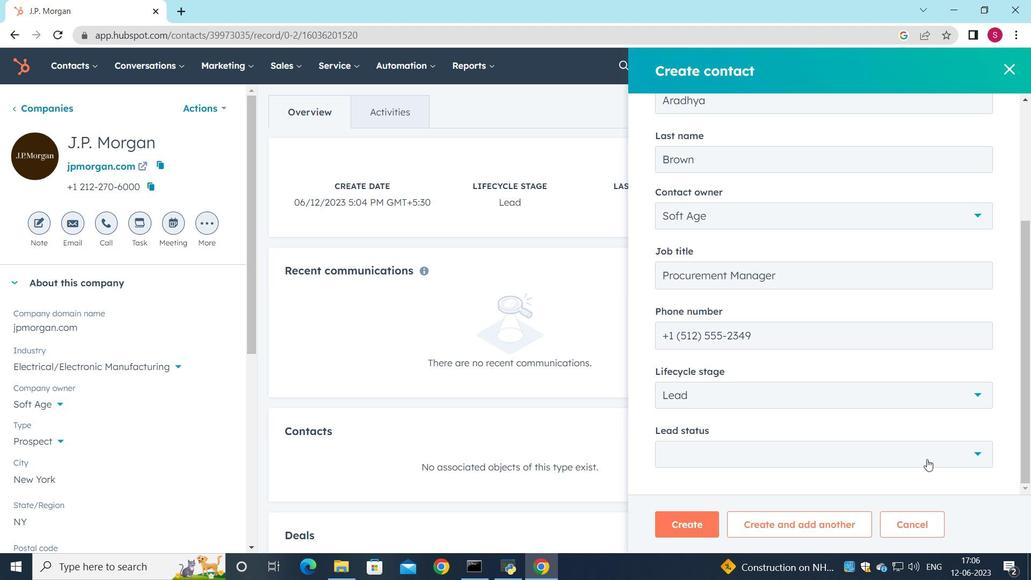 
Action: Mouse moved to (784, 374)
Screenshot: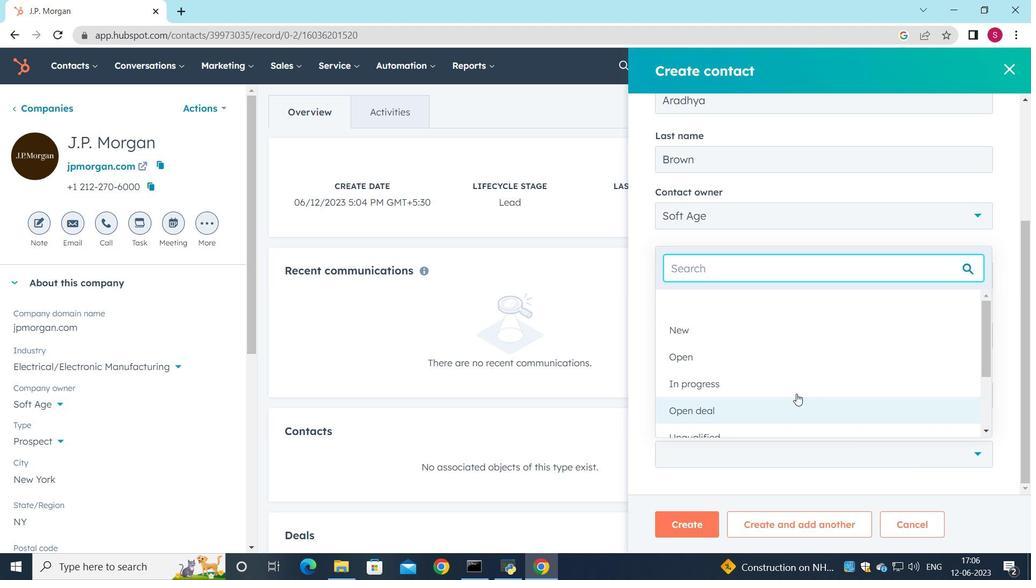 
Action: Mouse pressed left at (784, 374)
Screenshot: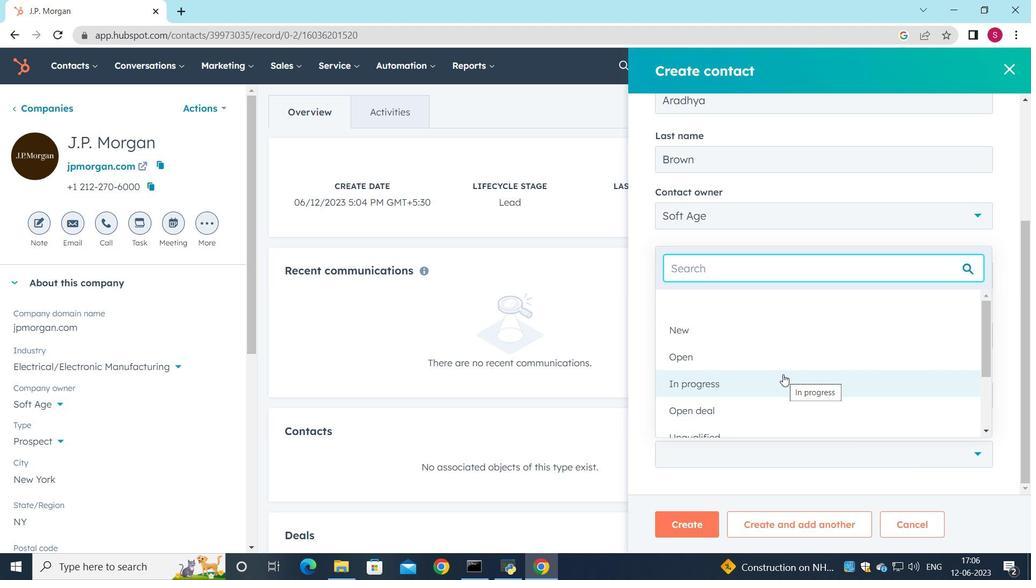 
Action: Mouse moved to (768, 509)
Screenshot: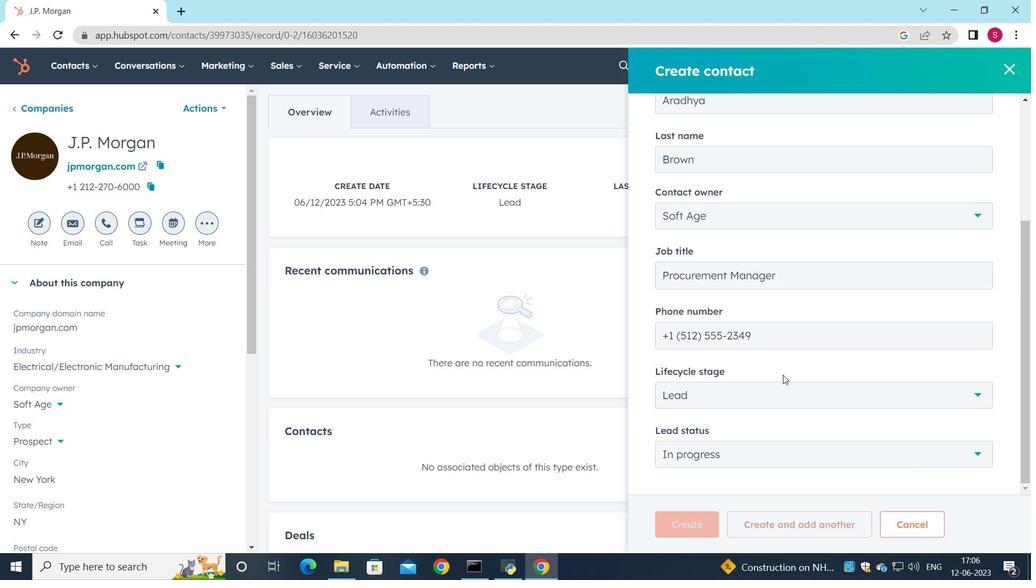 
Action: Mouse scrolled (768, 508) with delta (0, 0)
Screenshot: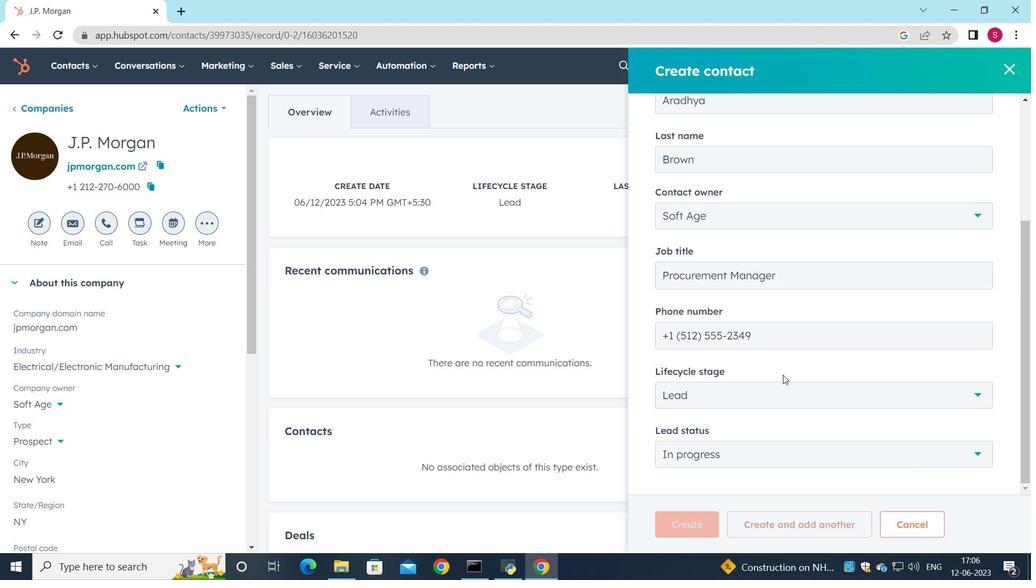 
Action: Mouse moved to (686, 529)
Screenshot: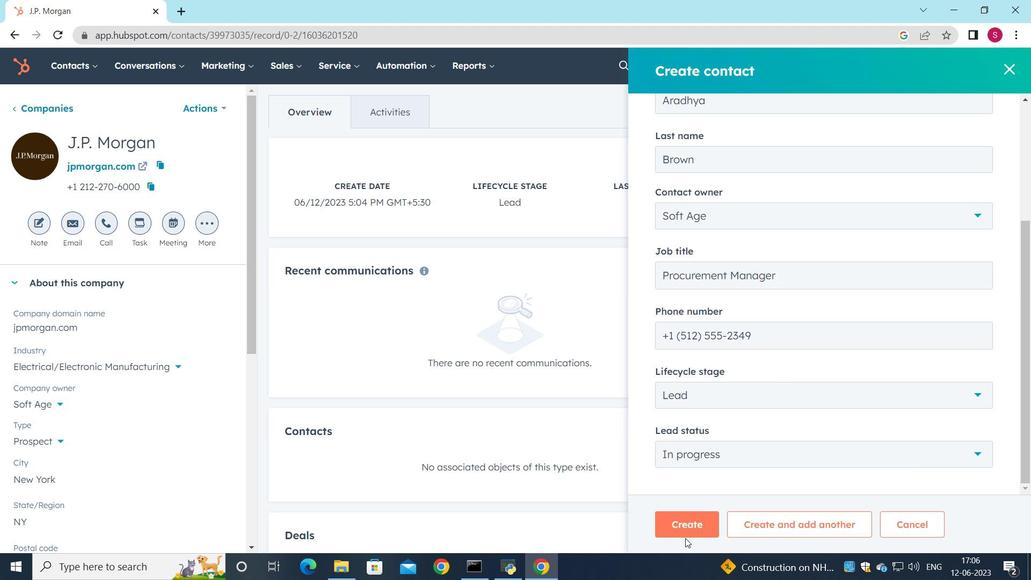 
Action: Mouse pressed left at (686, 529)
Screenshot: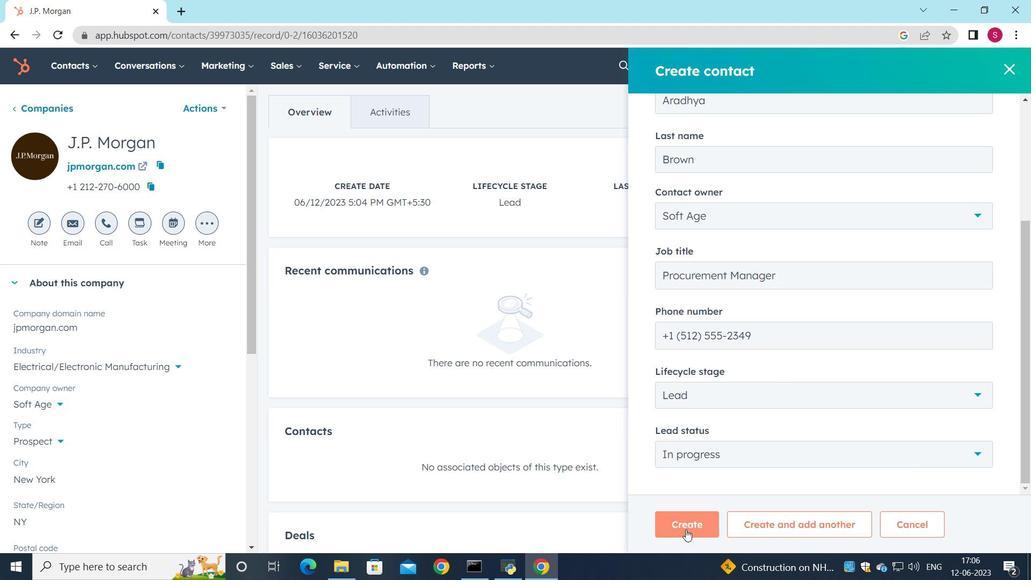 
Action: Mouse moved to (629, 419)
Screenshot: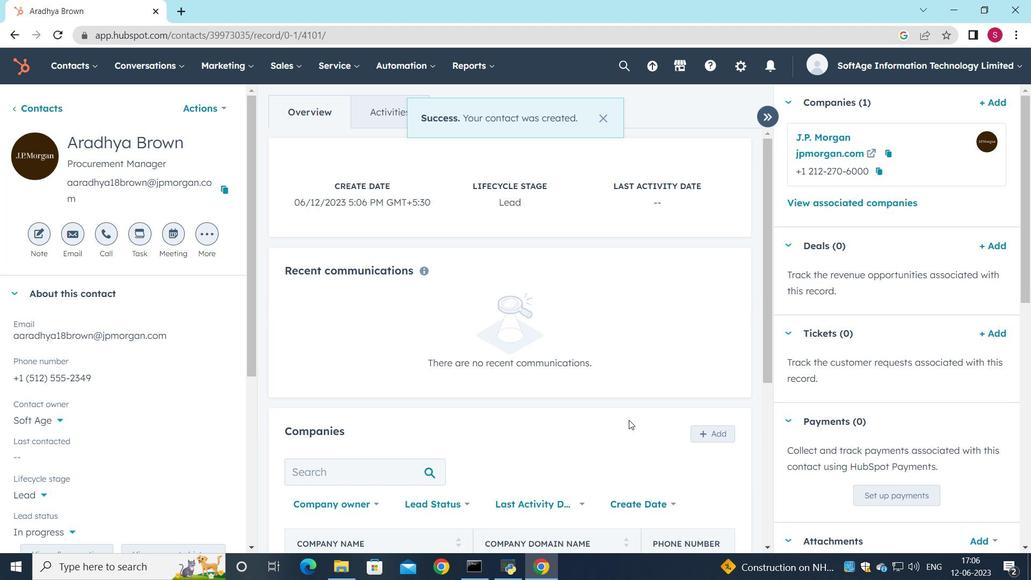 
Action: Mouse scrolled (629, 419) with delta (0, 0)
Screenshot: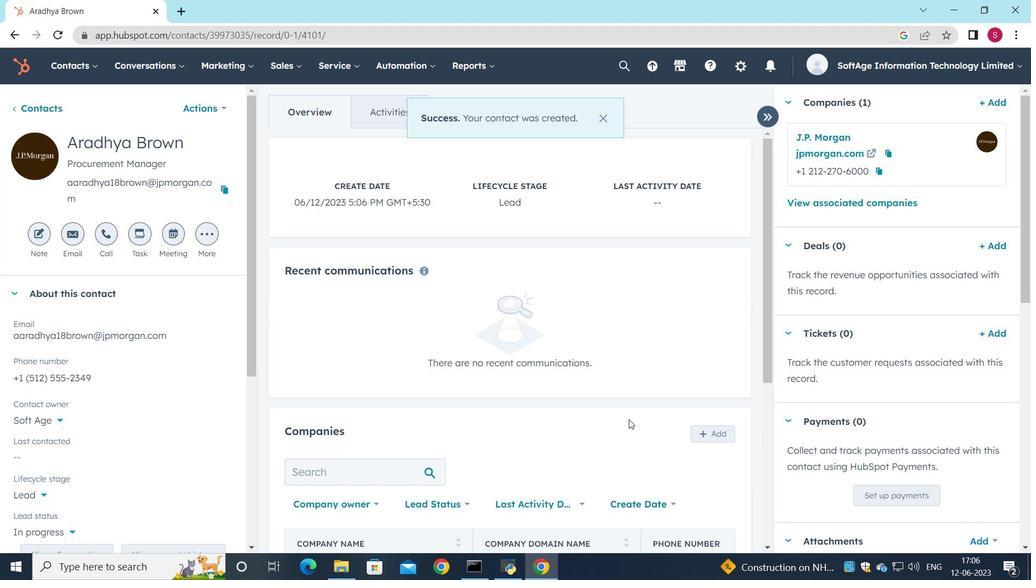 
Action: Mouse scrolled (629, 419) with delta (0, 0)
Screenshot: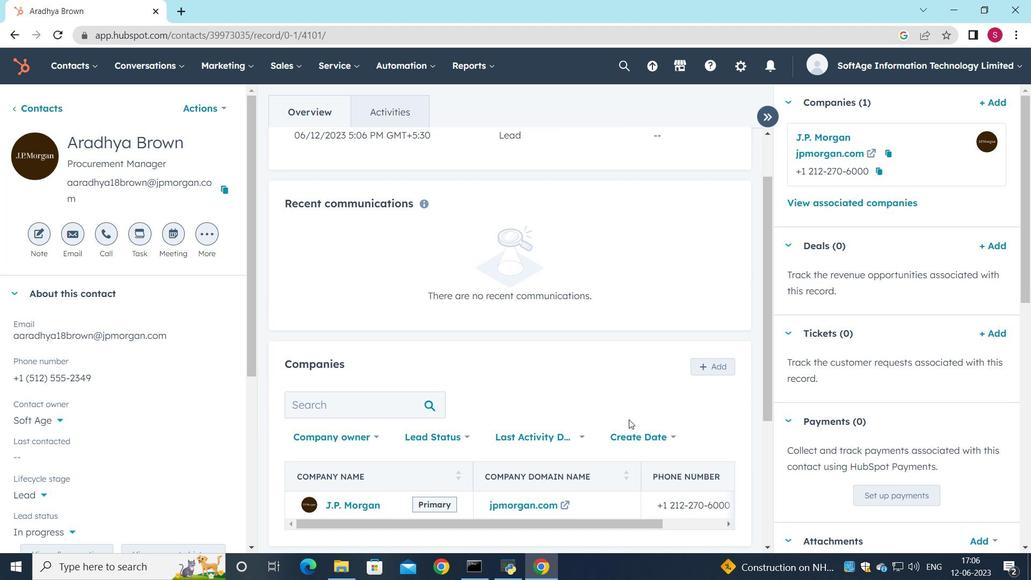 
